 Task: Create a due date automation trigger when advanced on, on the monday after a card is due add basic not assigned to member @aryan at 11:00 AM.
Action: Mouse moved to (1136, 340)
Screenshot: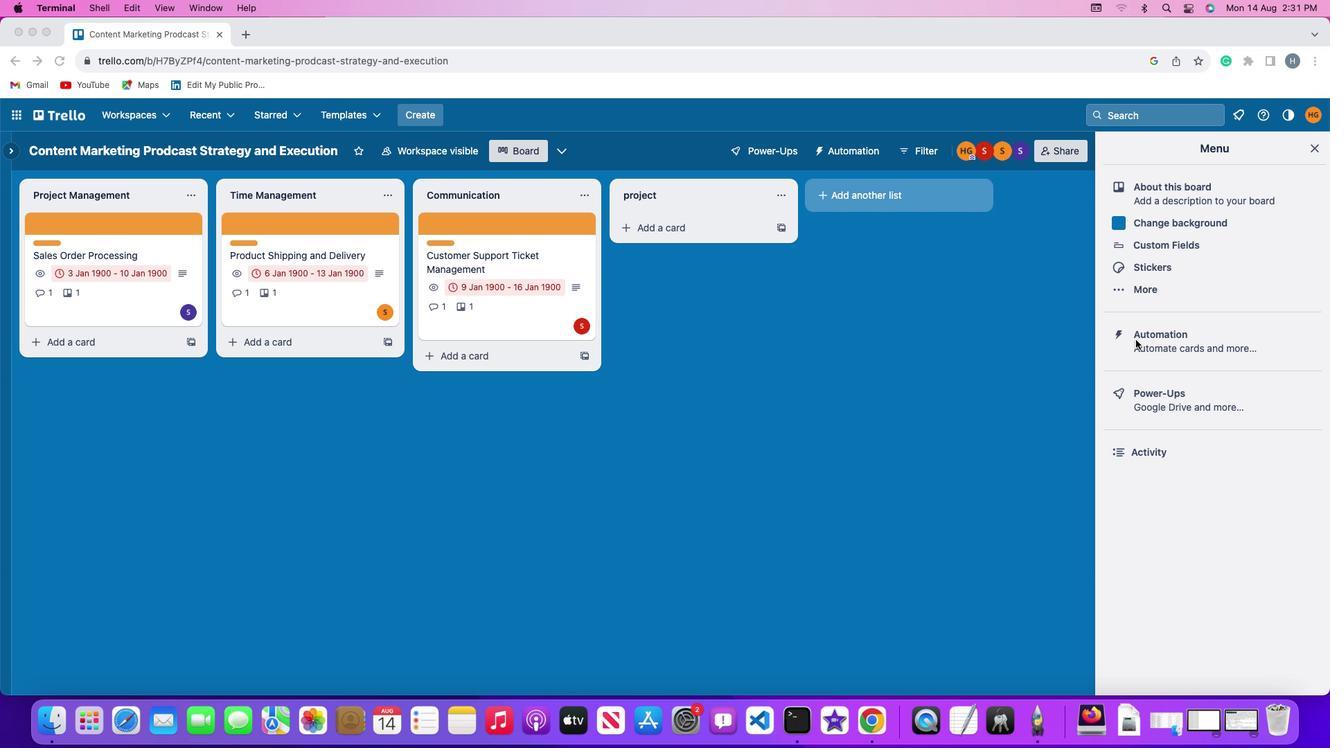
Action: Mouse pressed left at (1136, 340)
Screenshot: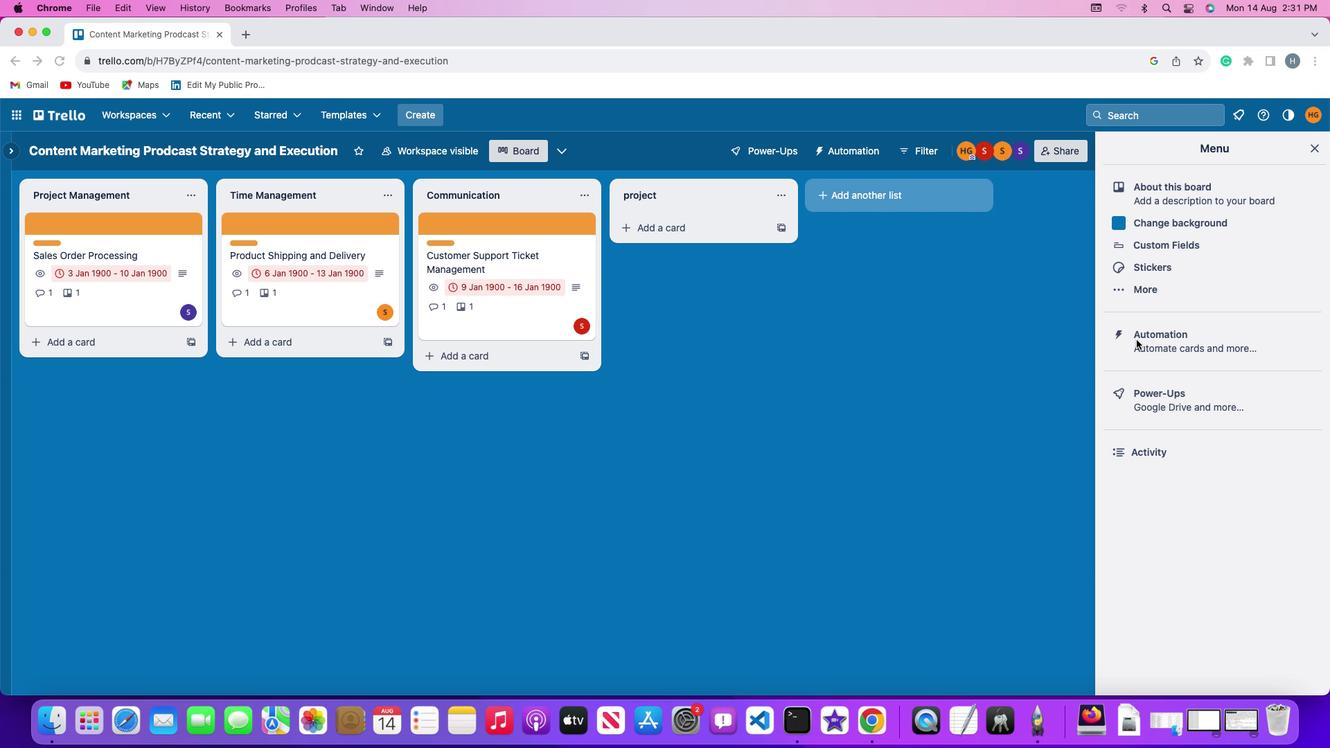 
Action: Mouse pressed left at (1136, 340)
Screenshot: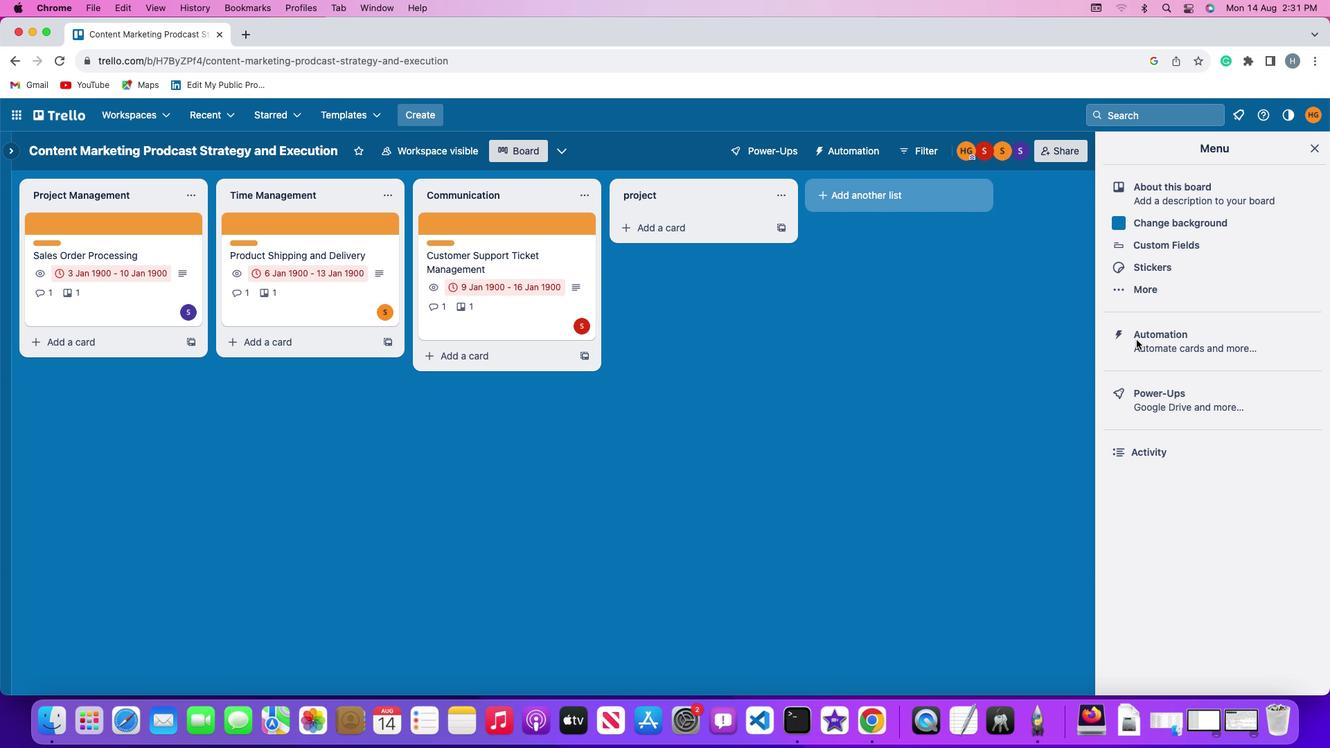 
Action: Mouse moved to (101, 333)
Screenshot: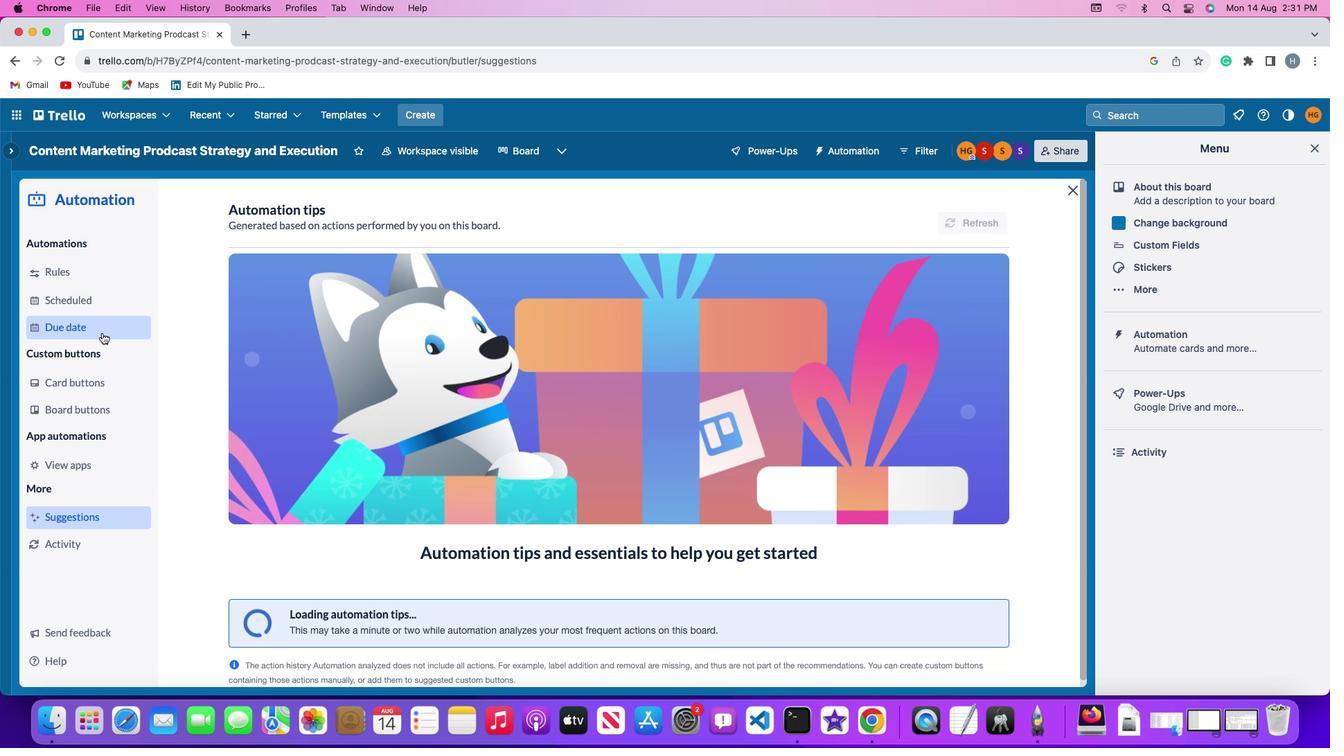 
Action: Mouse pressed left at (101, 333)
Screenshot: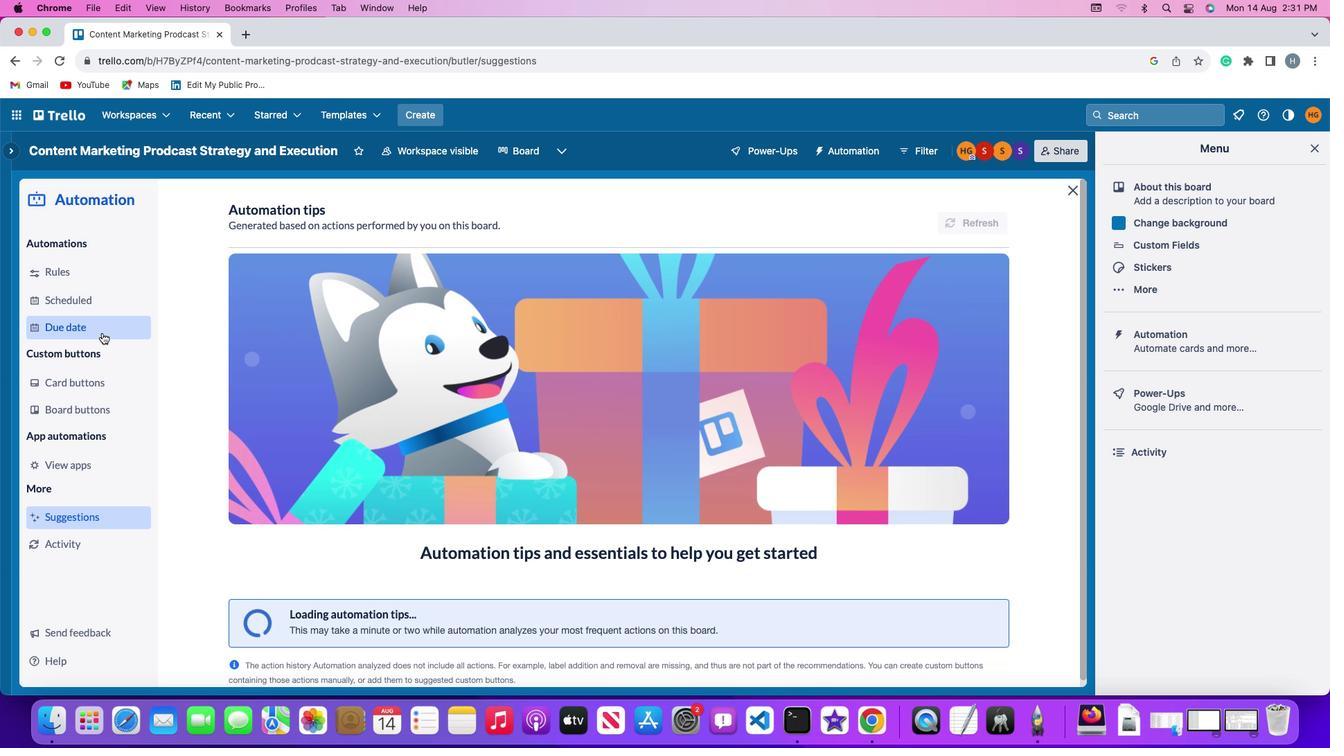 
Action: Mouse moved to (939, 212)
Screenshot: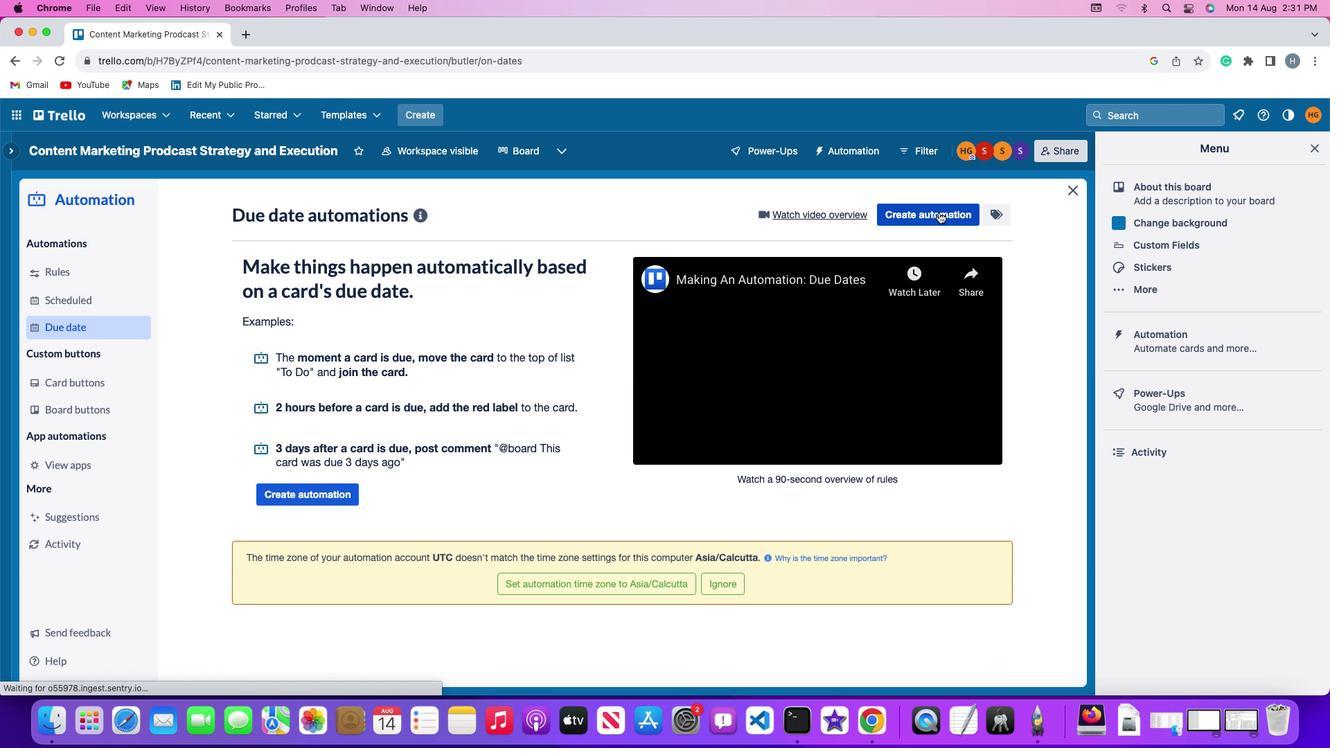 
Action: Mouse pressed left at (939, 212)
Screenshot: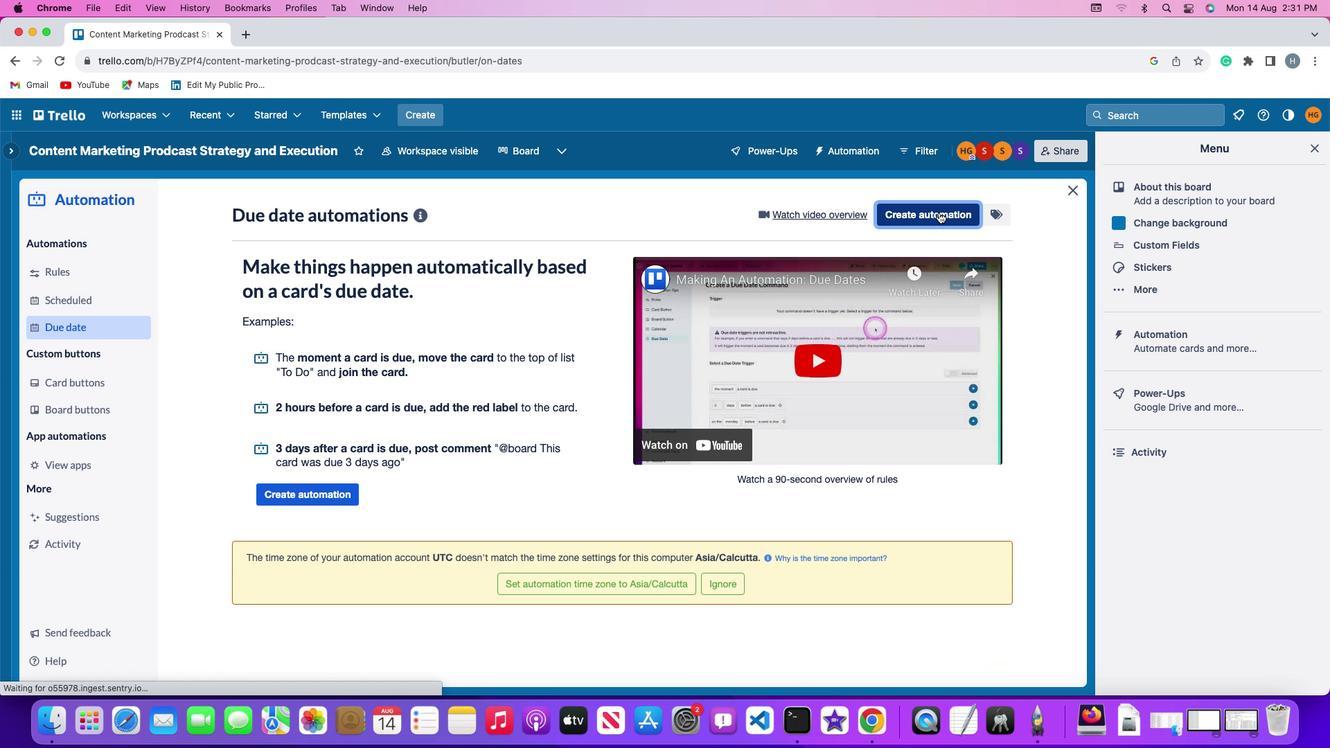 
Action: Mouse moved to (245, 344)
Screenshot: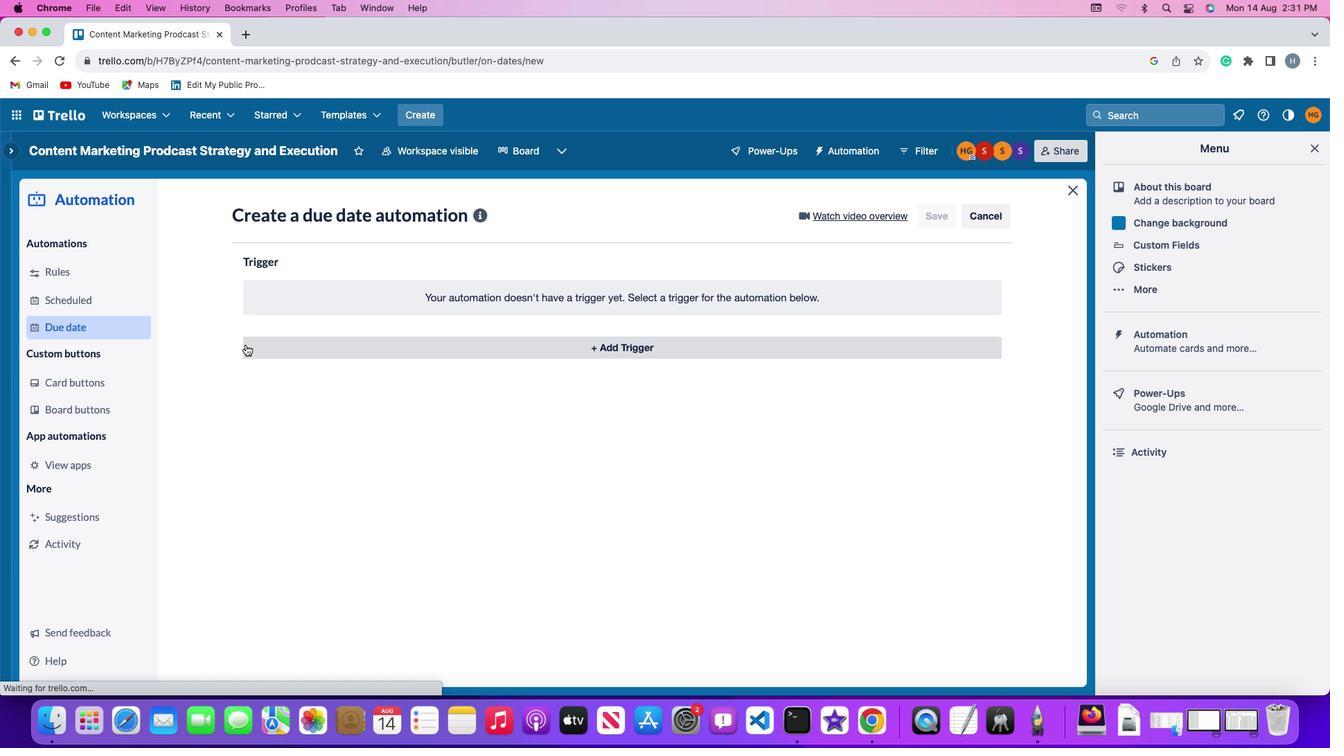 
Action: Mouse pressed left at (245, 344)
Screenshot: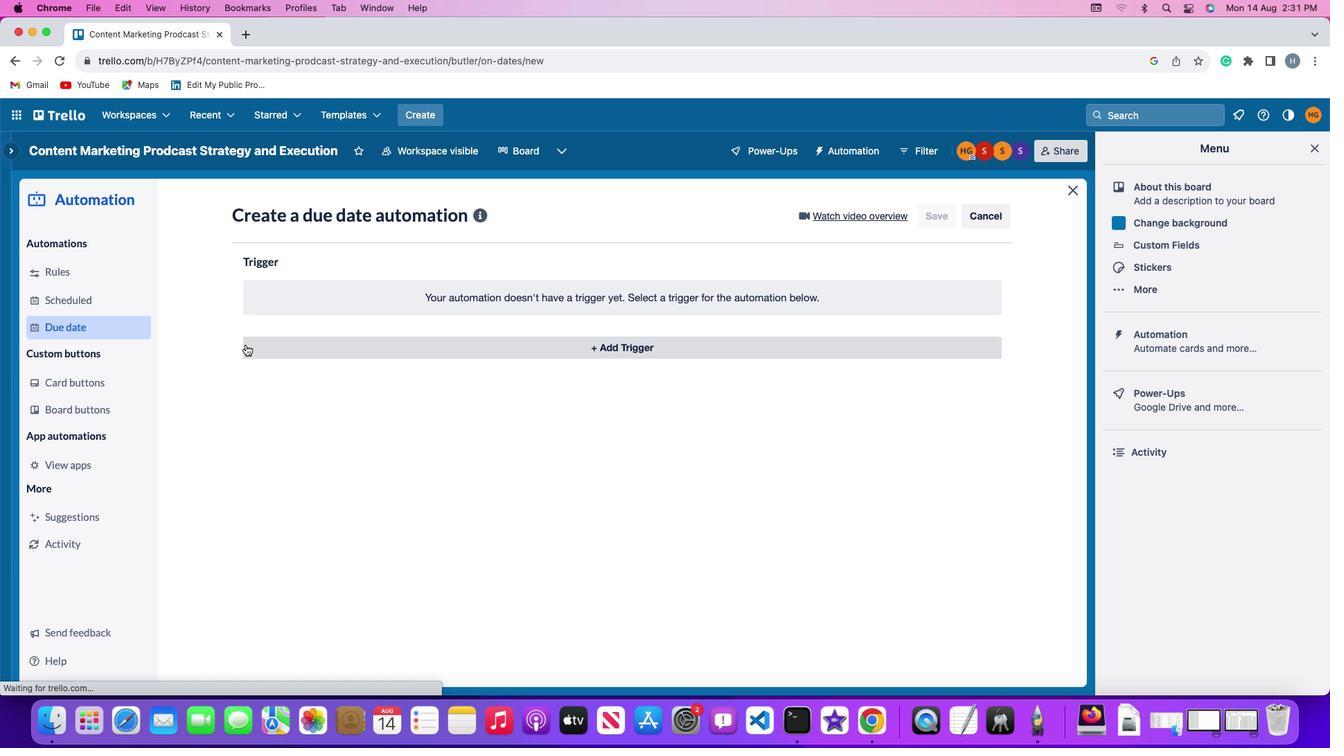 
Action: Mouse moved to (308, 606)
Screenshot: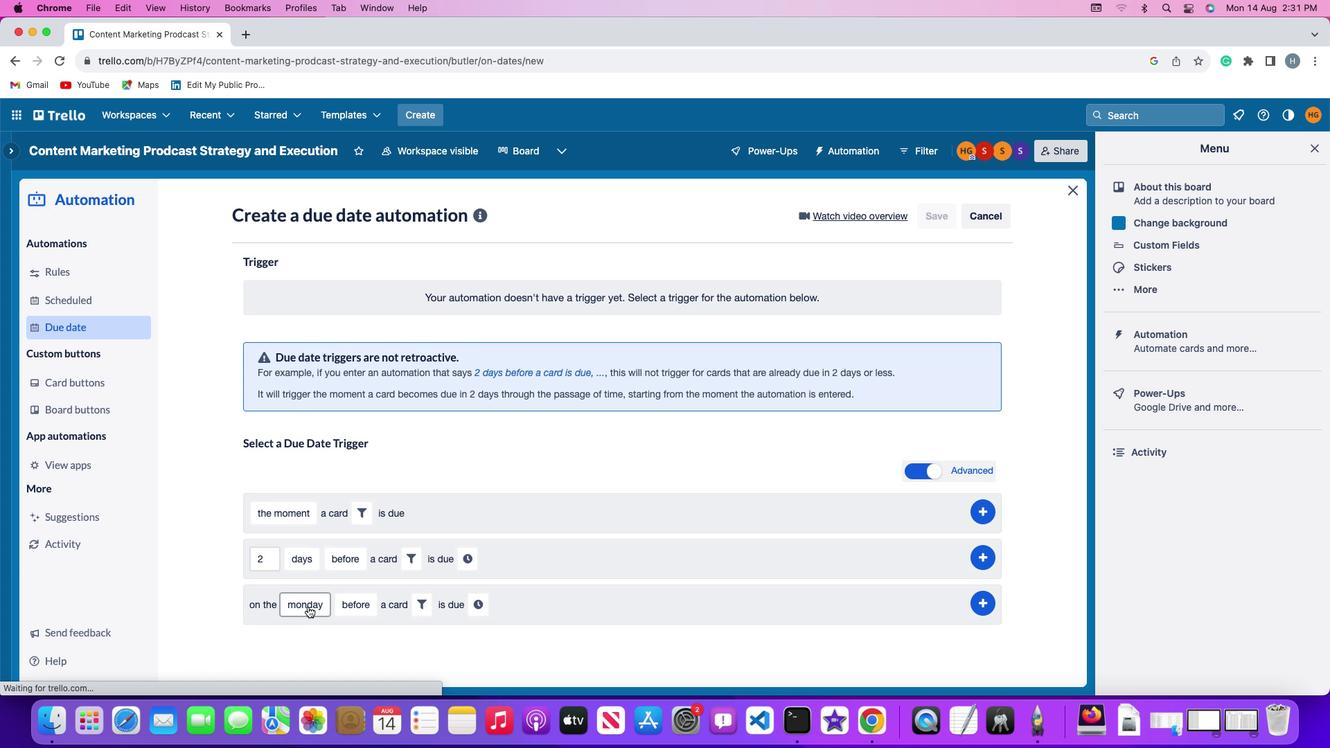 
Action: Mouse pressed left at (308, 606)
Screenshot: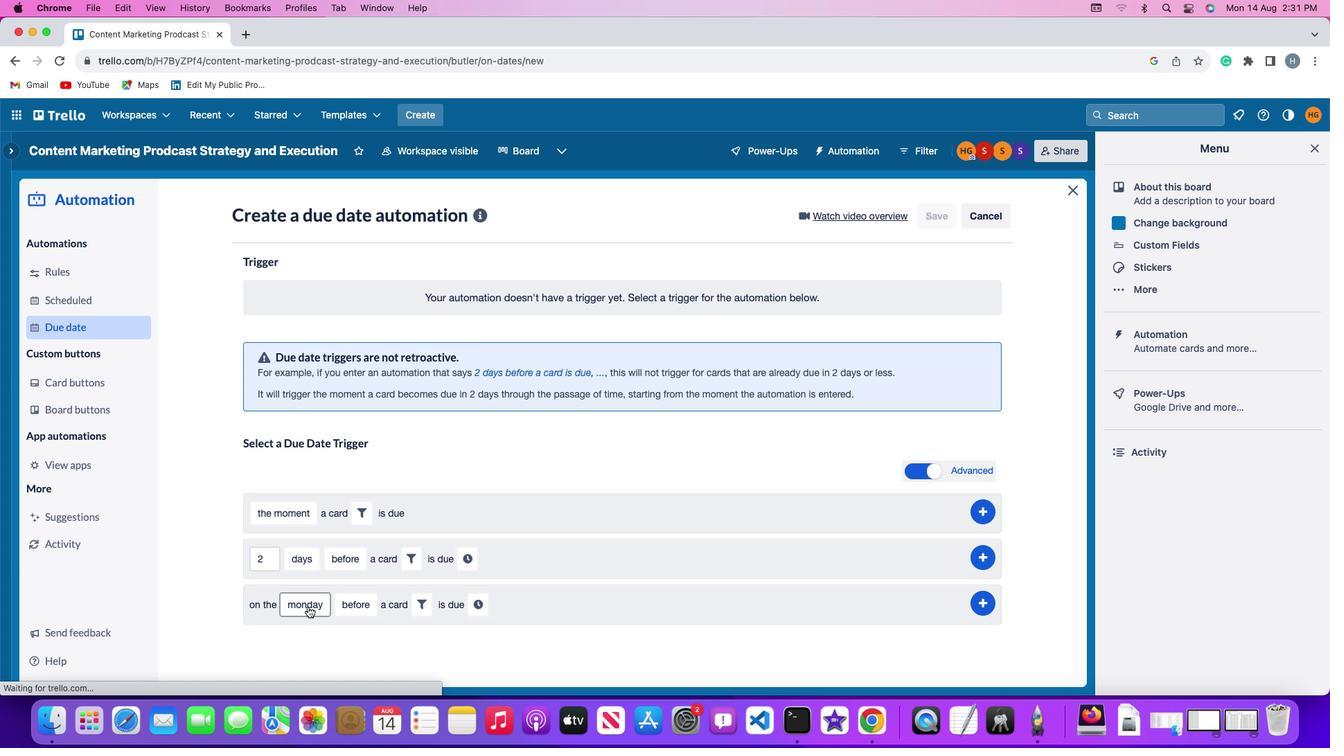 
Action: Mouse moved to (322, 406)
Screenshot: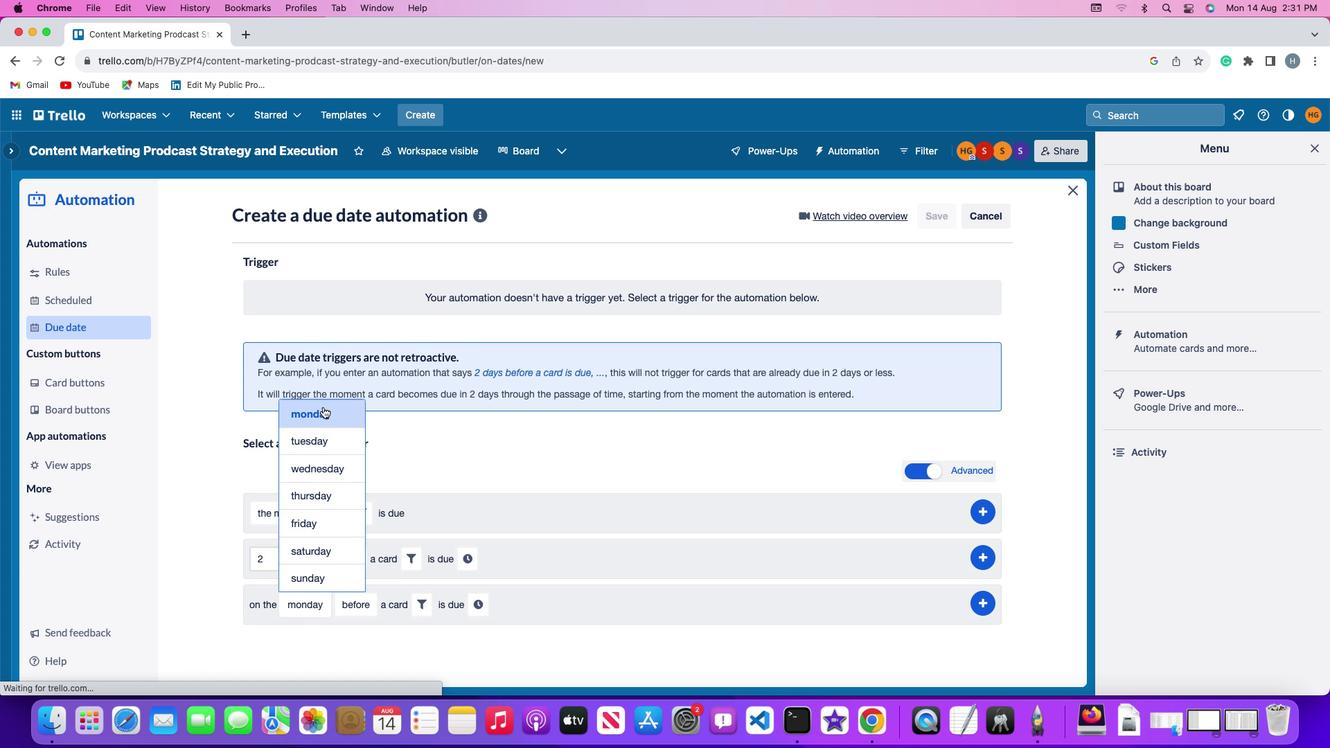 
Action: Mouse pressed left at (322, 406)
Screenshot: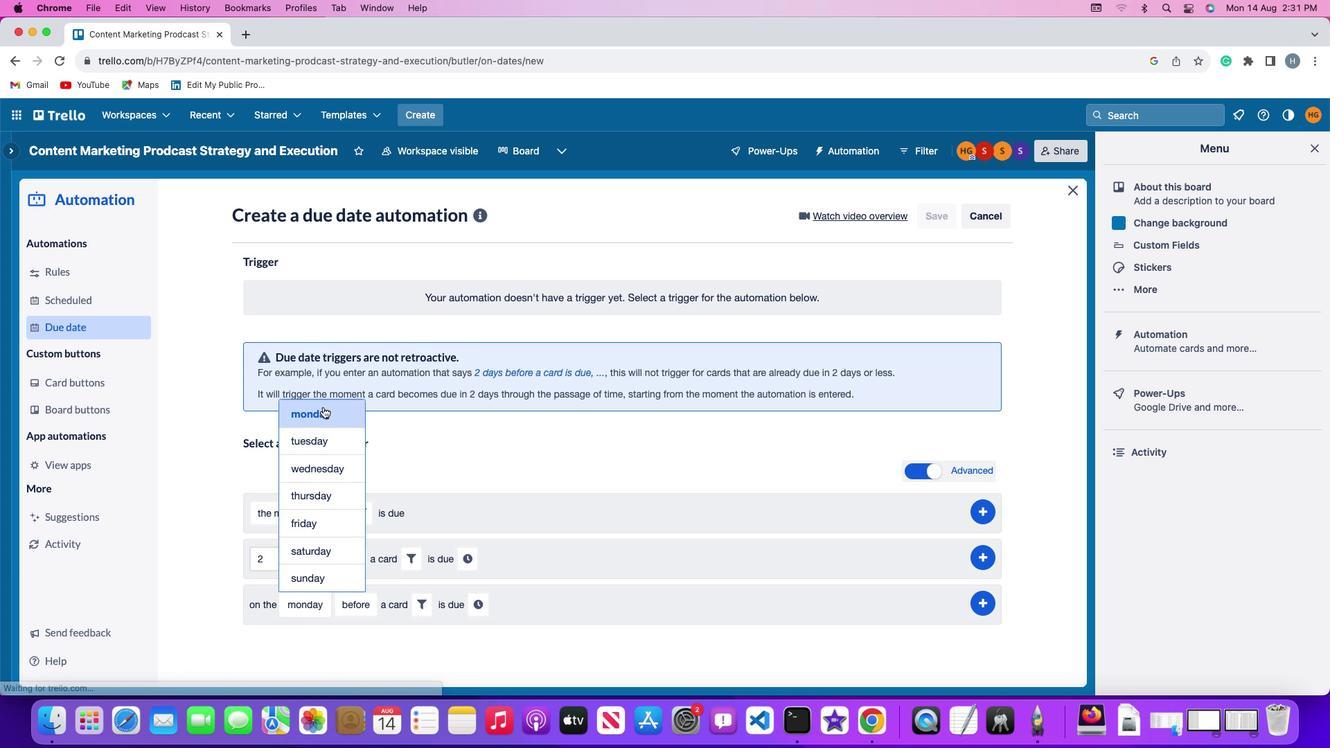 
Action: Mouse moved to (349, 600)
Screenshot: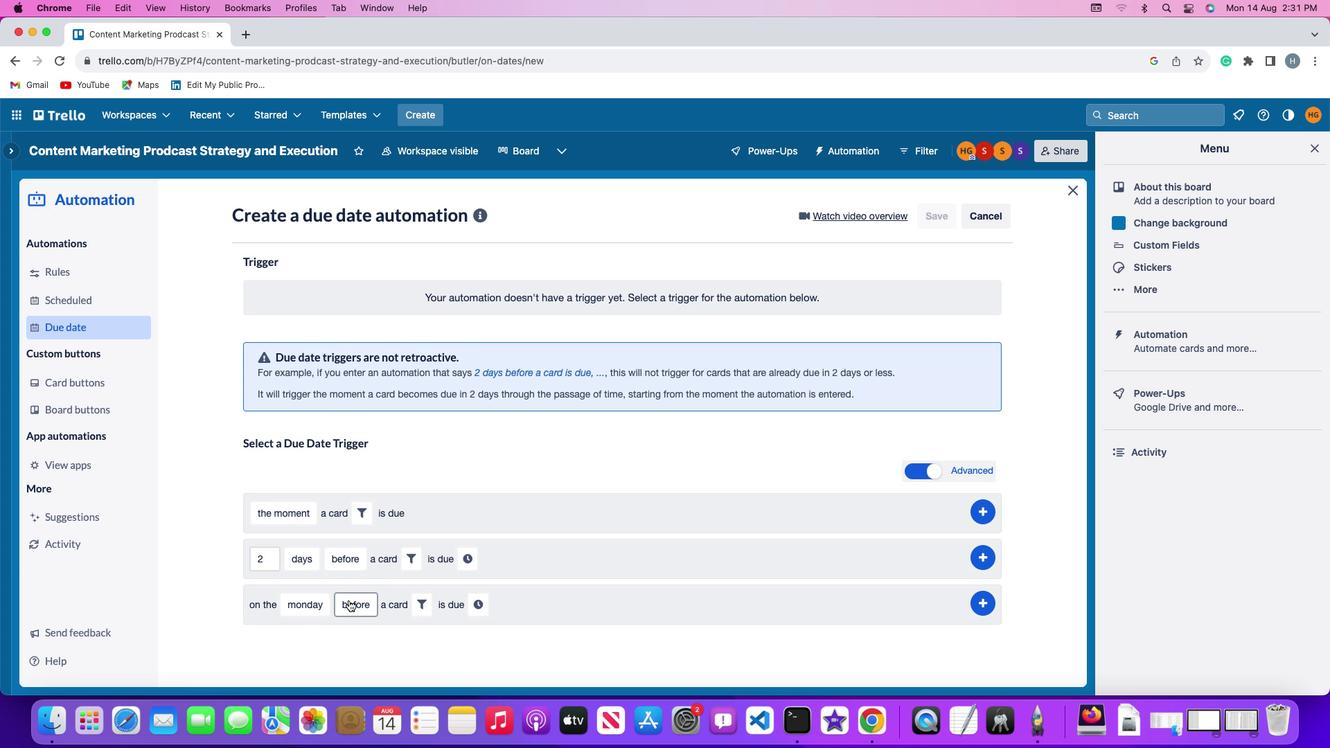 
Action: Mouse pressed left at (349, 600)
Screenshot: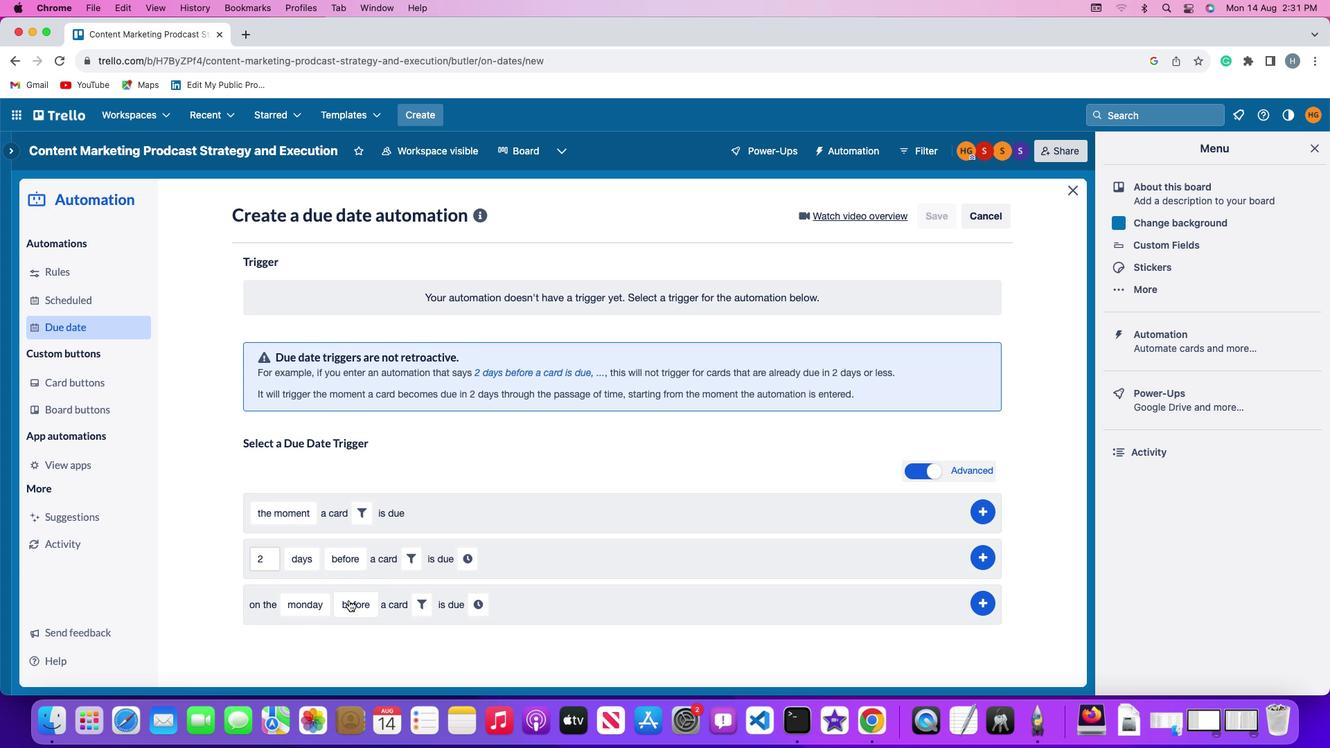 
Action: Mouse moved to (365, 525)
Screenshot: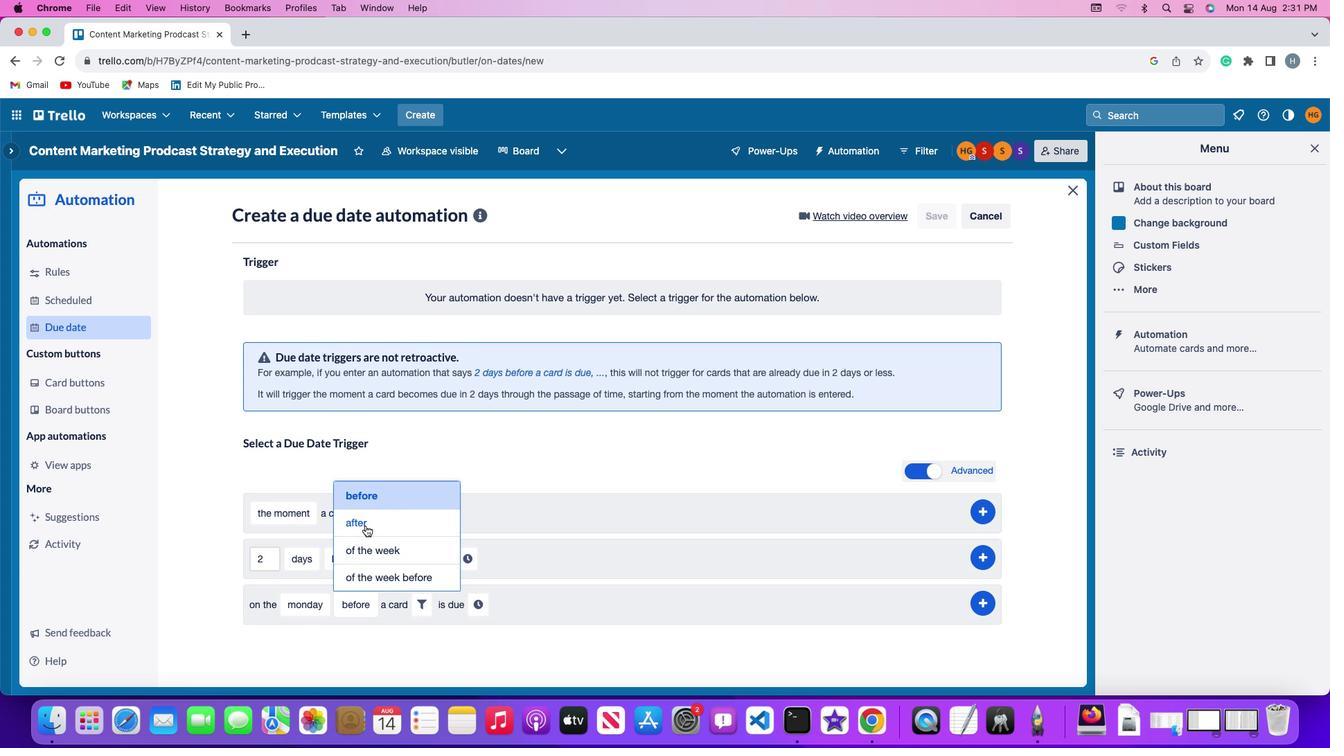 
Action: Mouse pressed left at (365, 525)
Screenshot: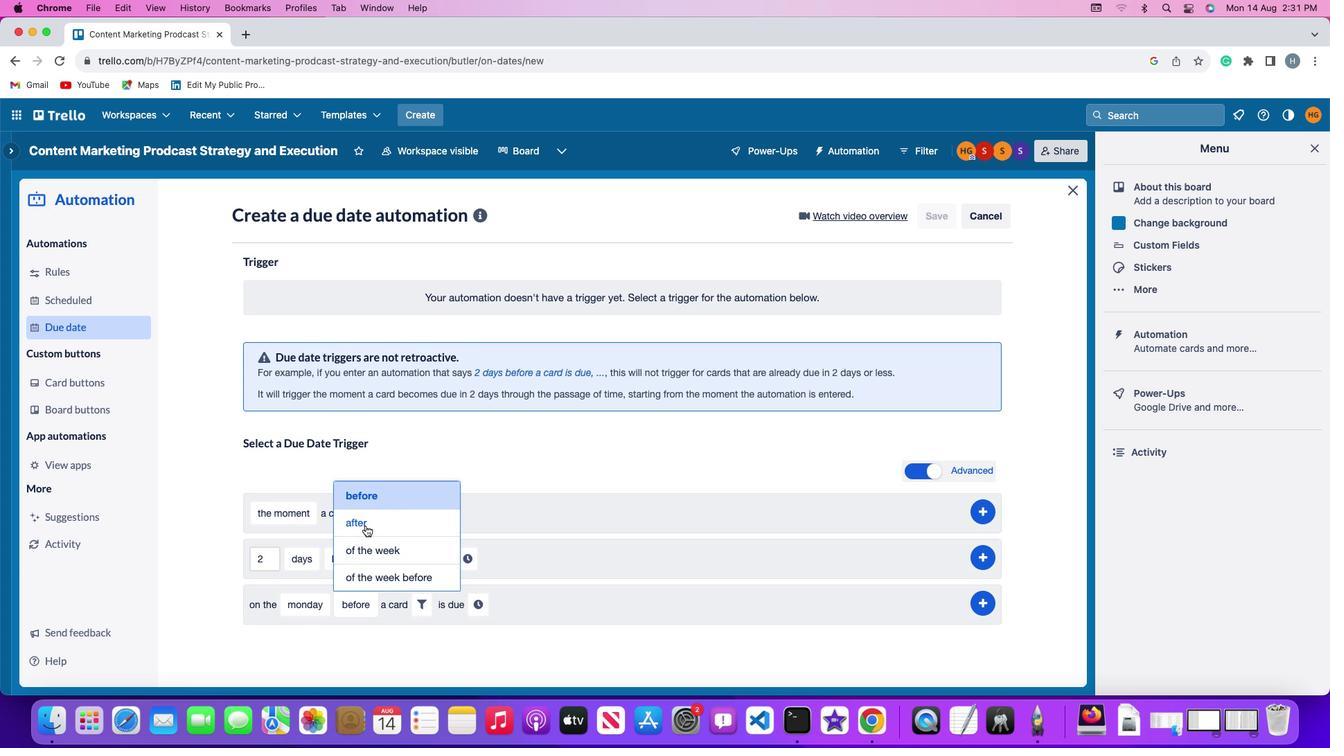 
Action: Mouse moved to (408, 597)
Screenshot: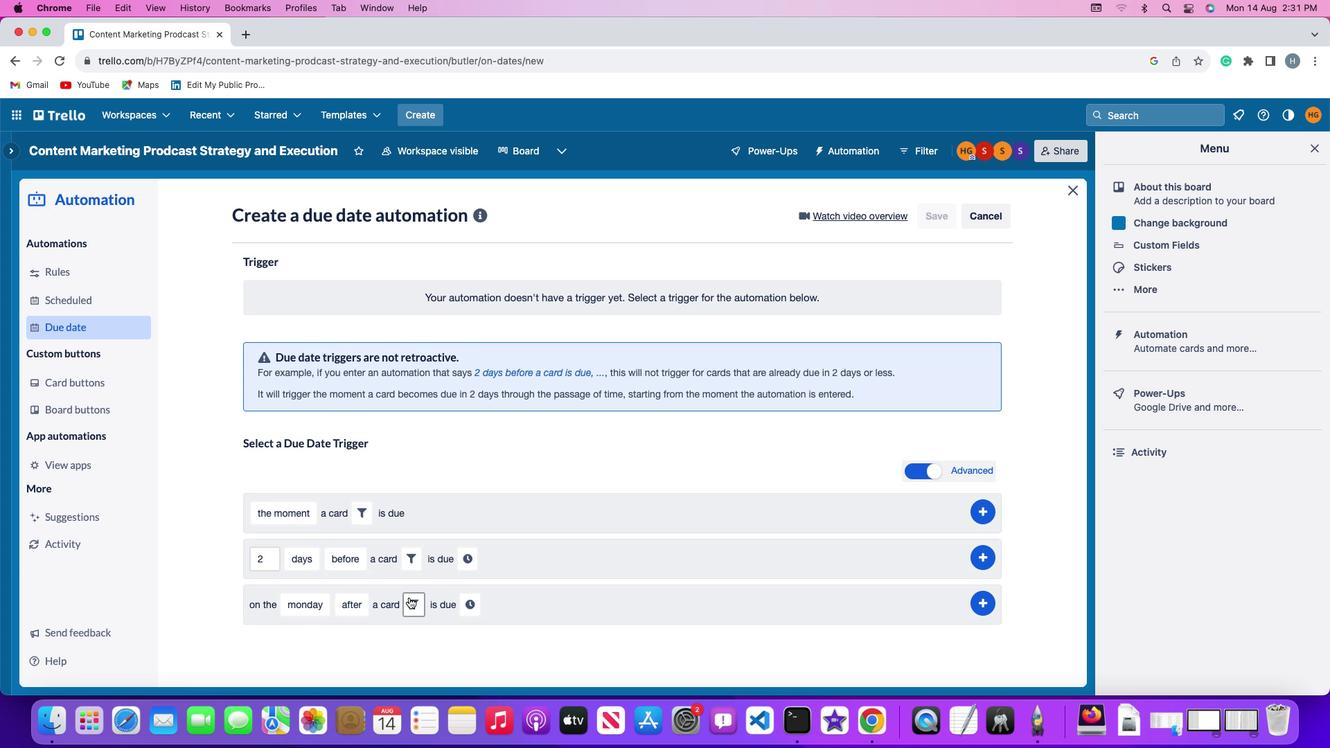 
Action: Mouse pressed left at (408, 597)
Screenshot: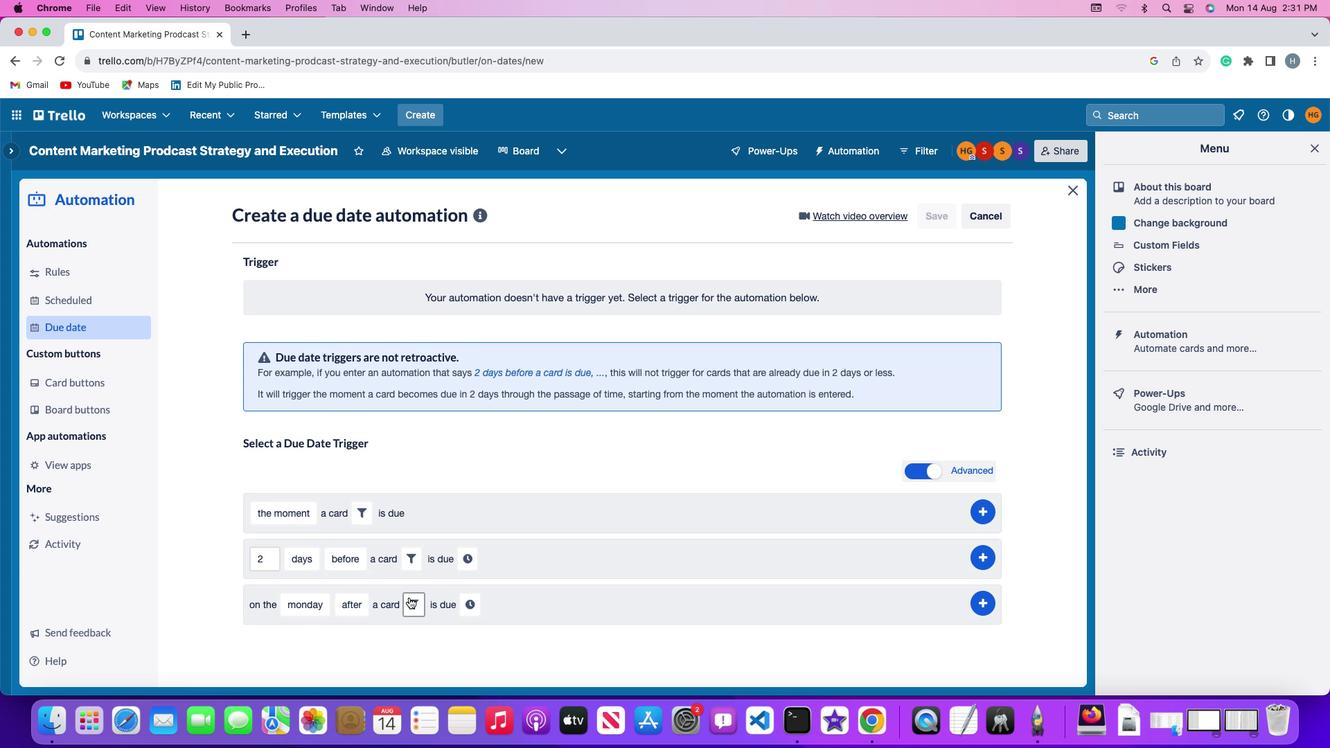 
Action: Mouse moved to (379, 654)
Screenshot: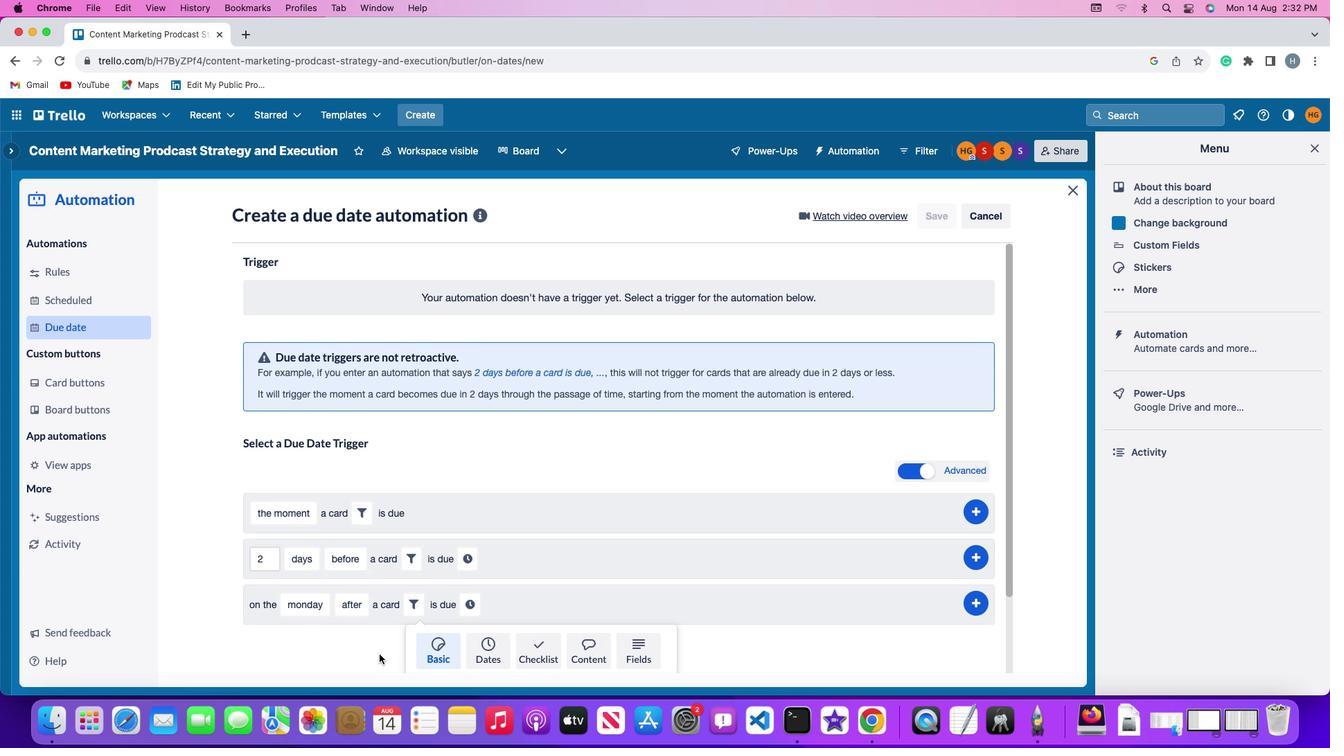 
Action: Mouse scrolled (379, 654) with delta (0, 0)
Screenshot: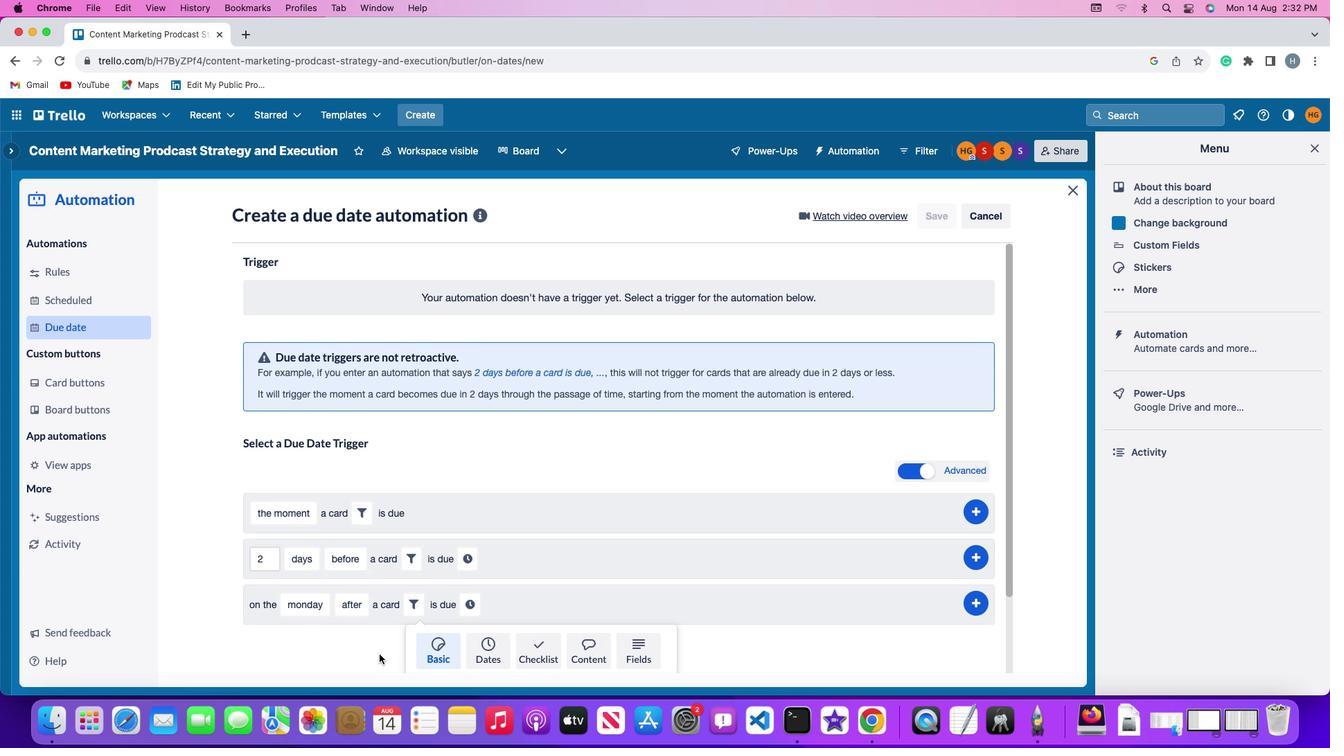 
Action: Mouse moved to (379, 654)
Screenshot: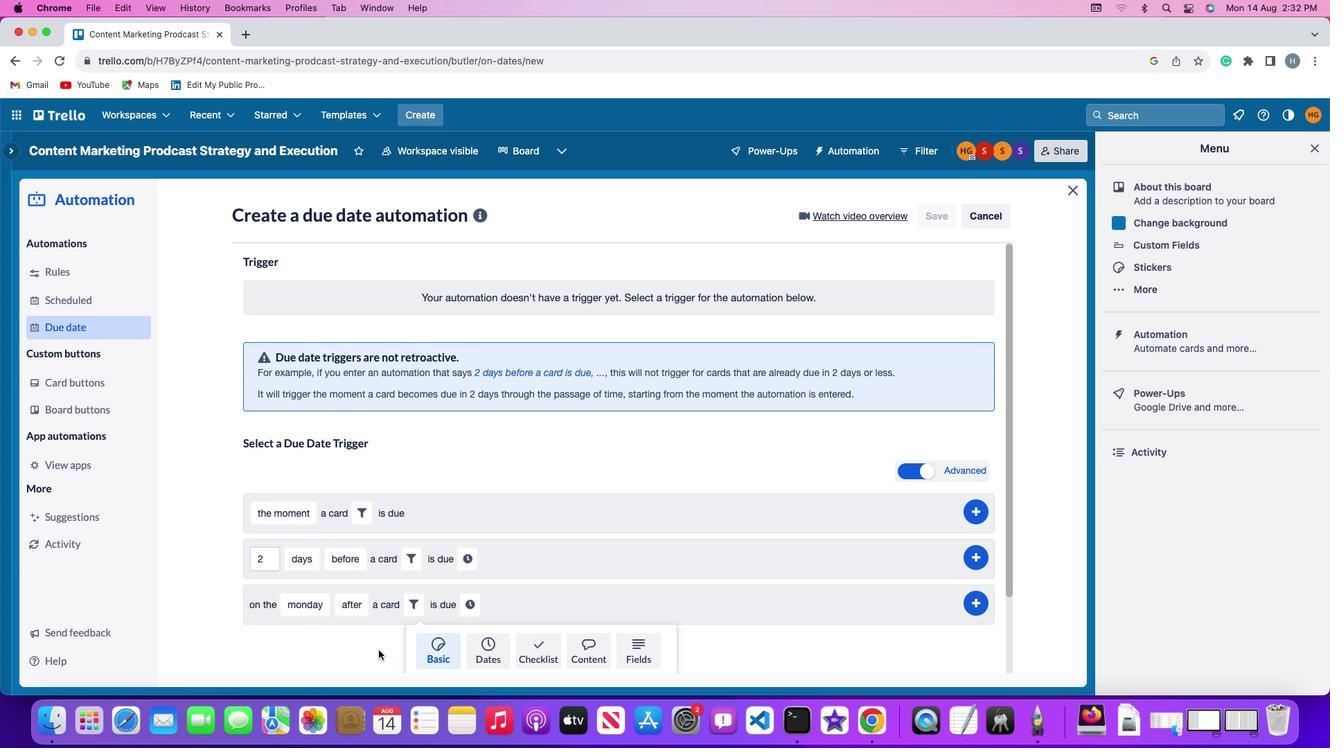 
Action: Mouse scrolled (379, 654) with delta (0, 0)
Screenshot: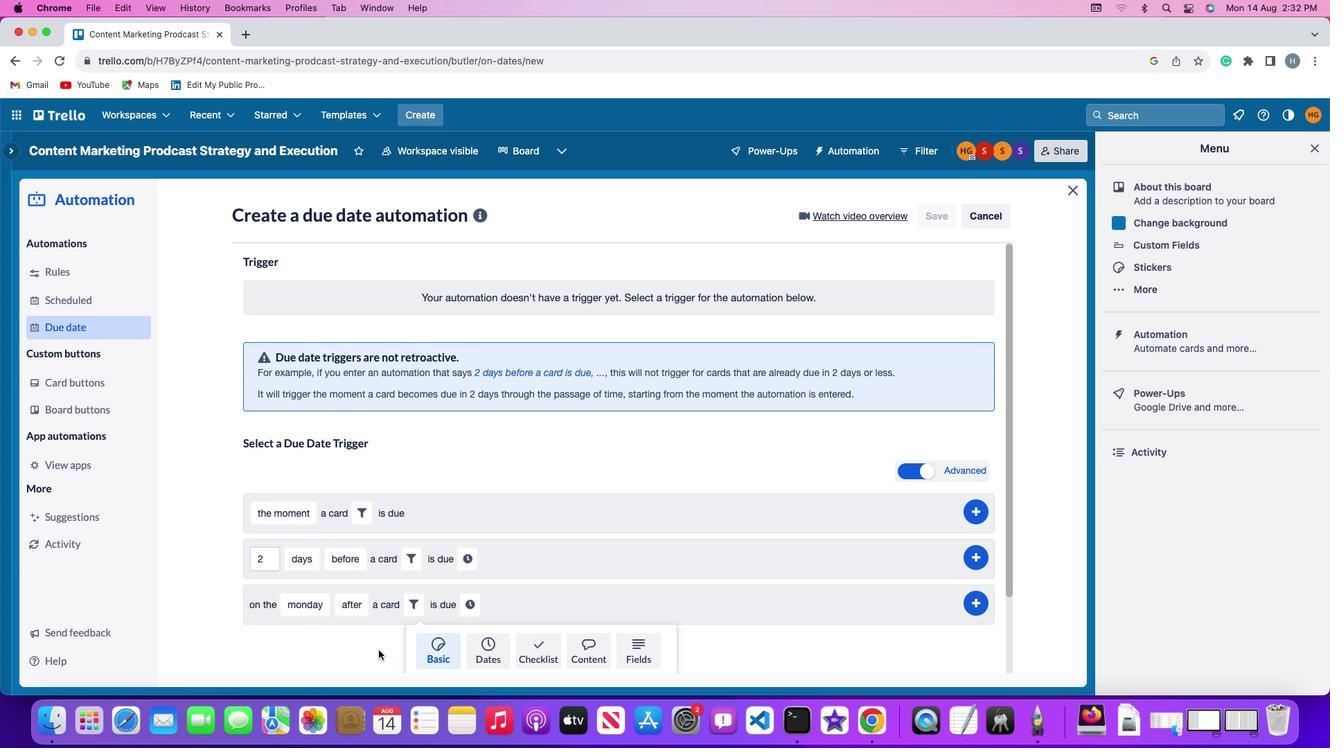 
Action: Mouse moved to (379, 653)
Screenshot: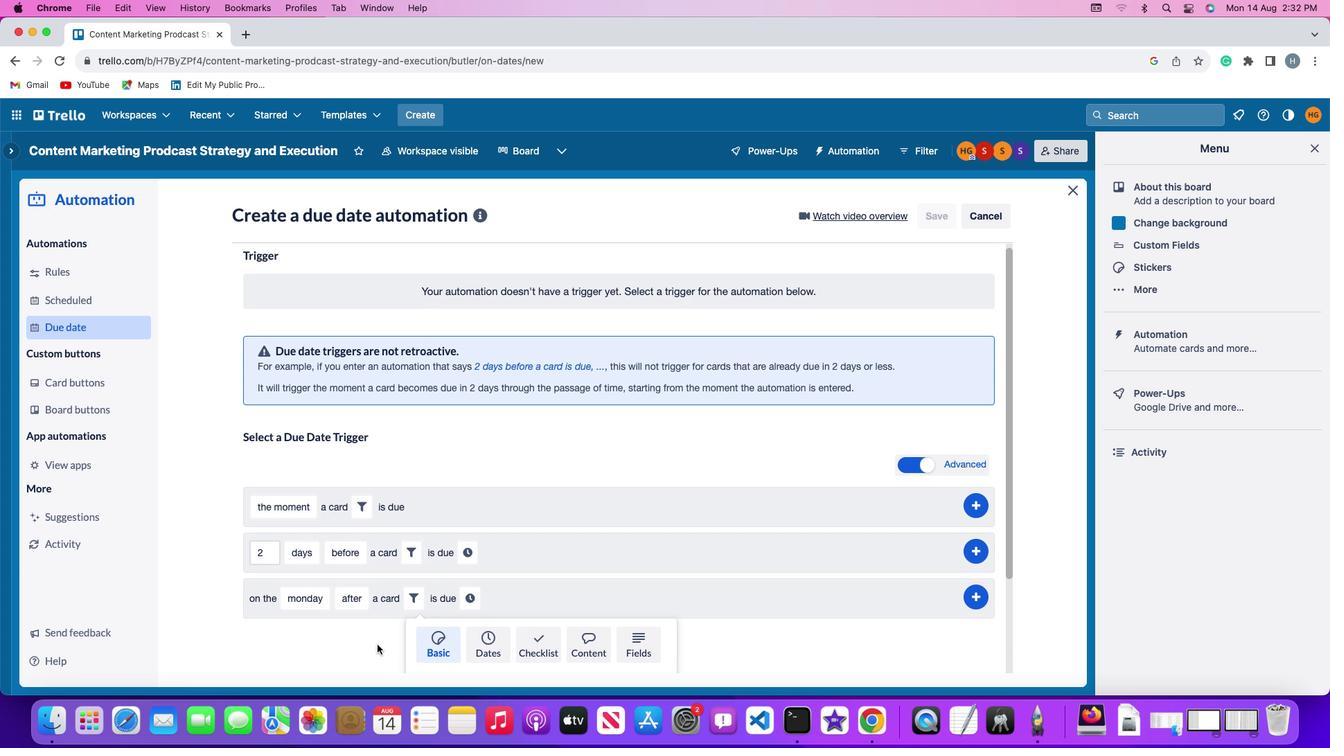 
Action: Mouse scrolled (379, 653) with delta (0, -1)
Screenshot: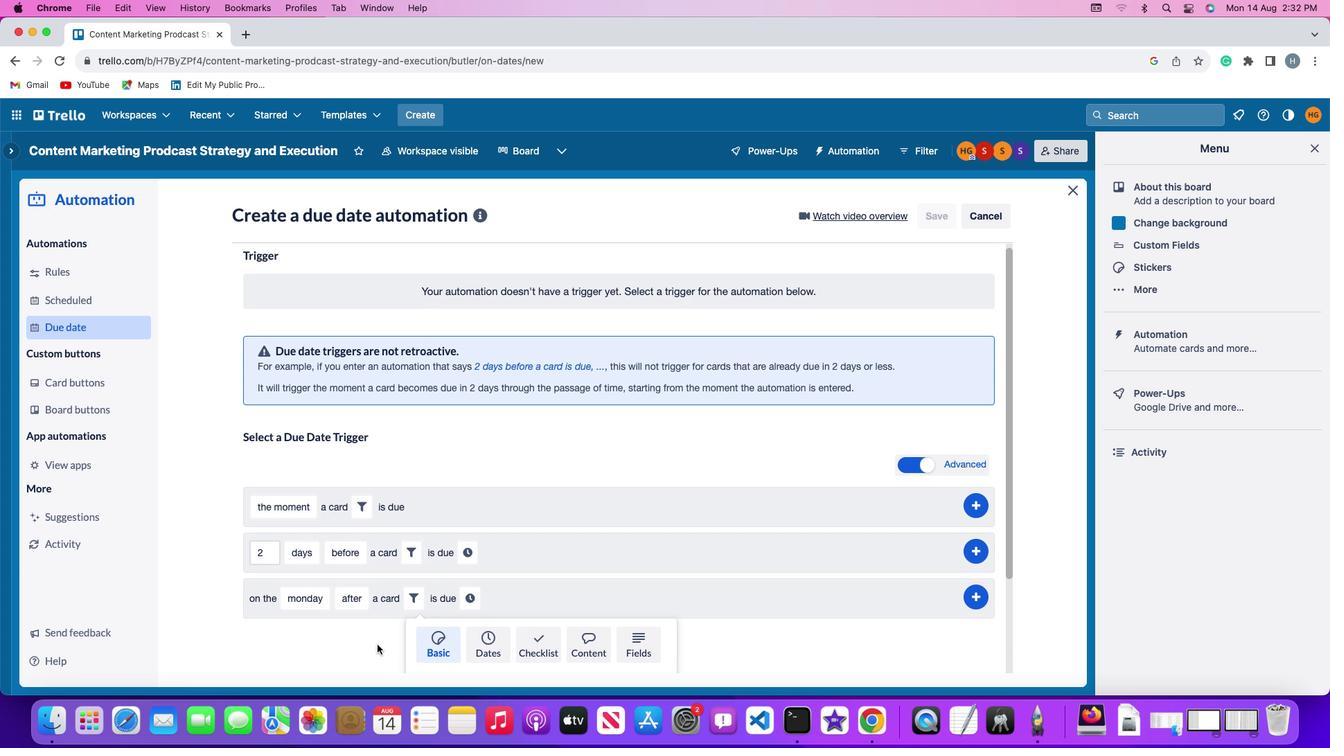 
Action: Mouse moved to (376, 645)
Screenshot: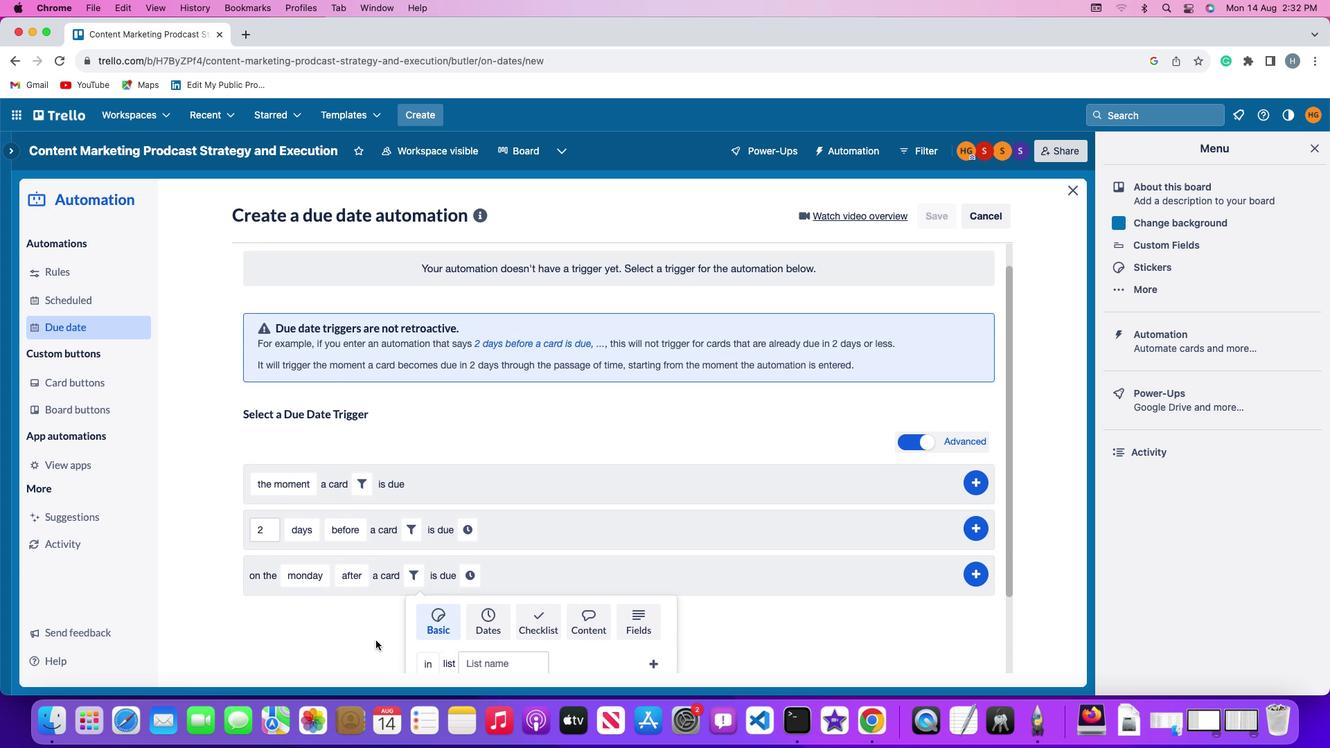 
Action: Mouse scrolled (376, 645) with delta (0, -2)
Screenshot: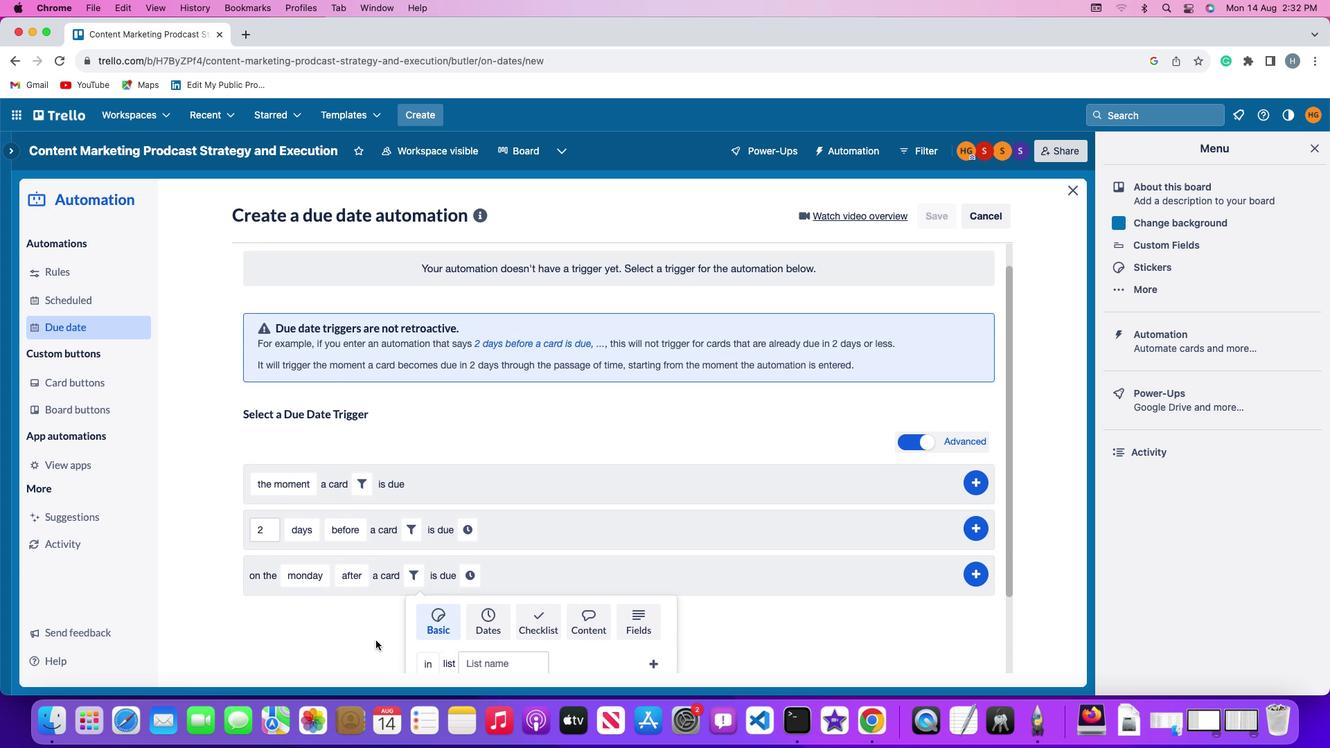 
Action: Mouse moved to (375, 639)
Screenshot: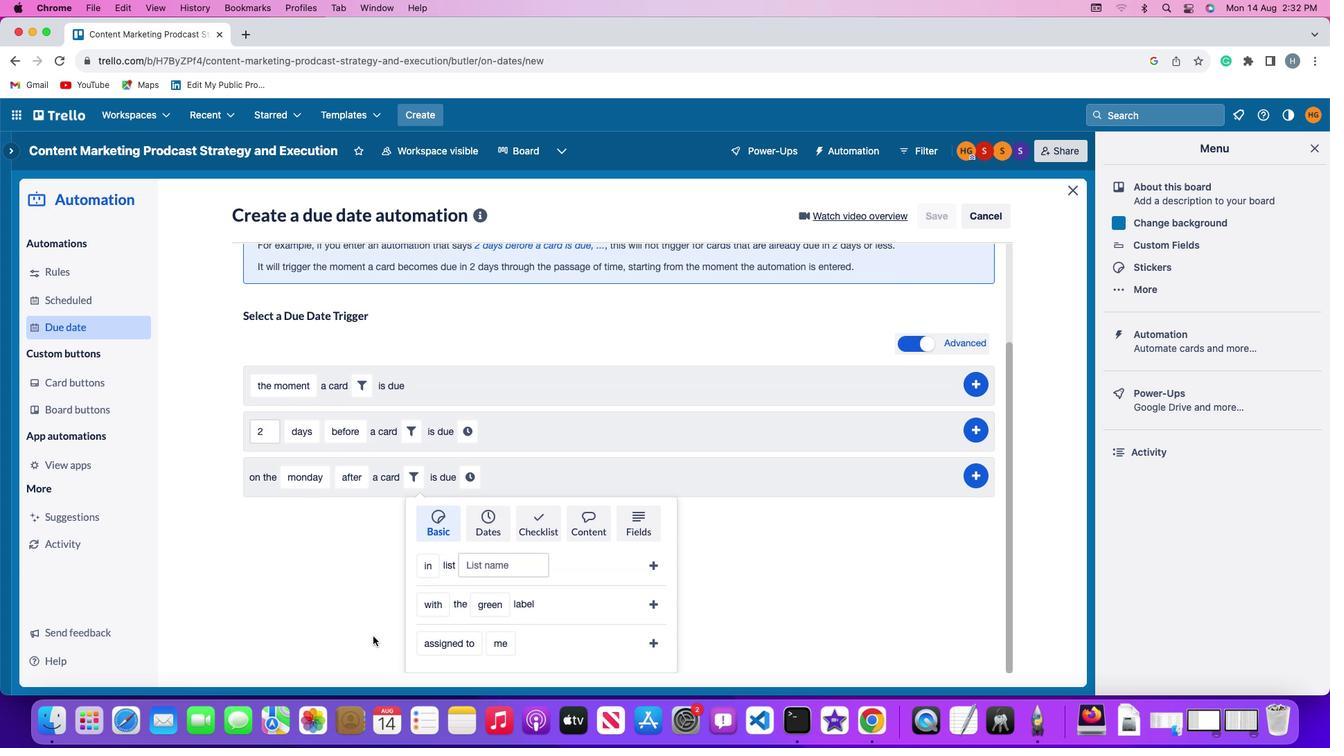
Action: Mouse scrolled (375, 639) with delta (0, 0)
Screenshot: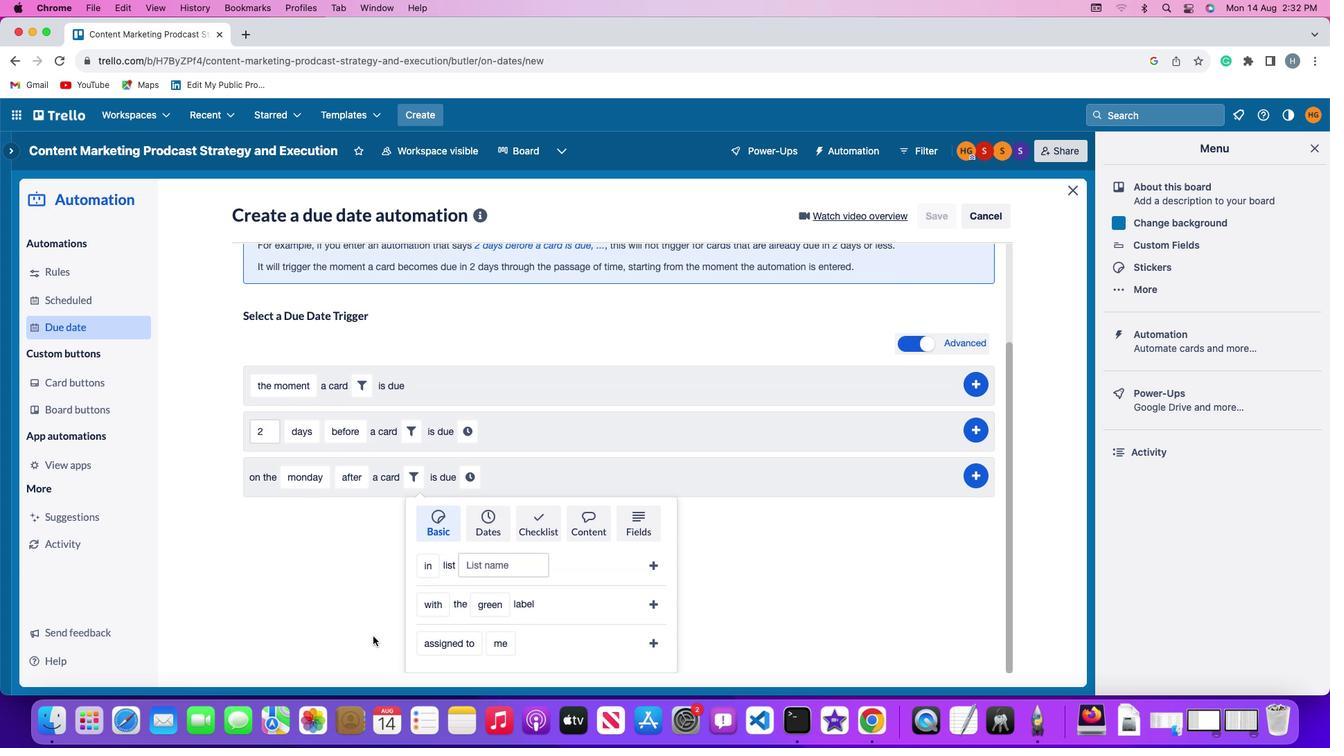 
Action: Mouse moved to (374, 639)
Screenshot: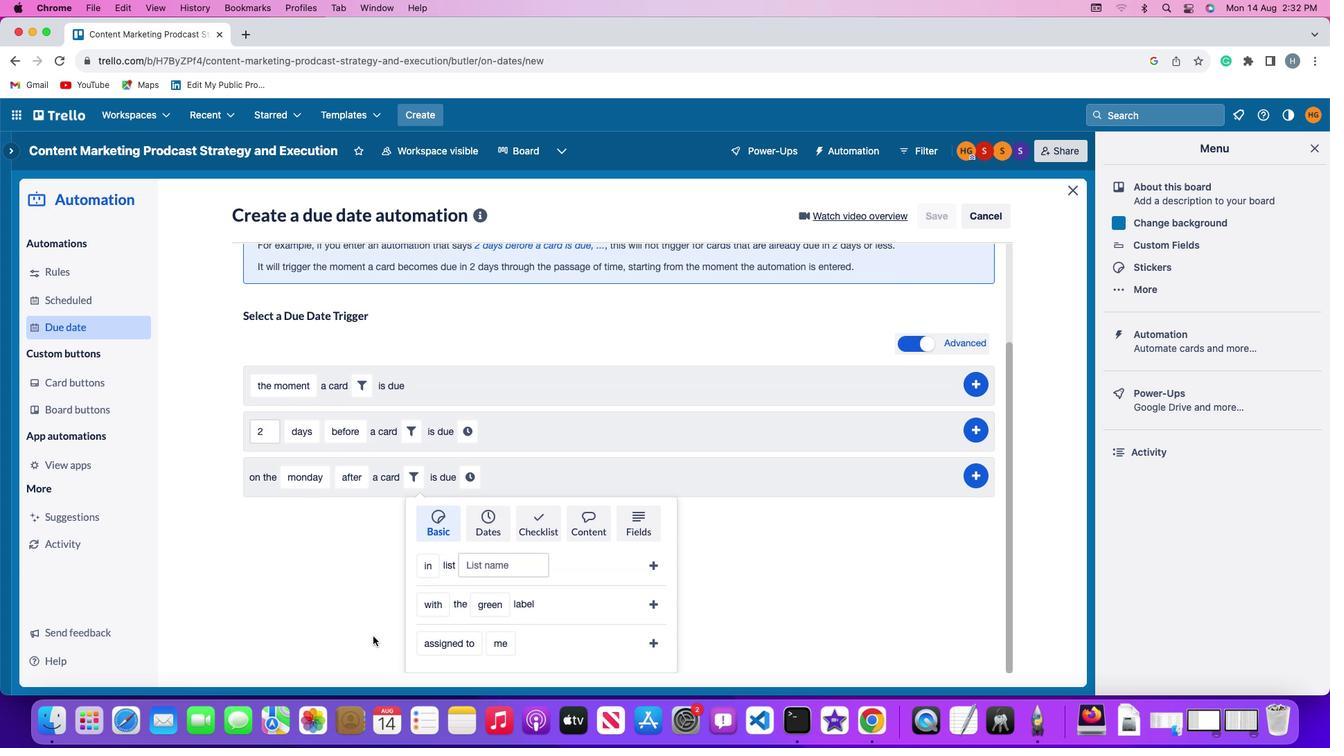 
Action: Mouse scrolled (374, 639) with delta (0, 0)
Screenshot: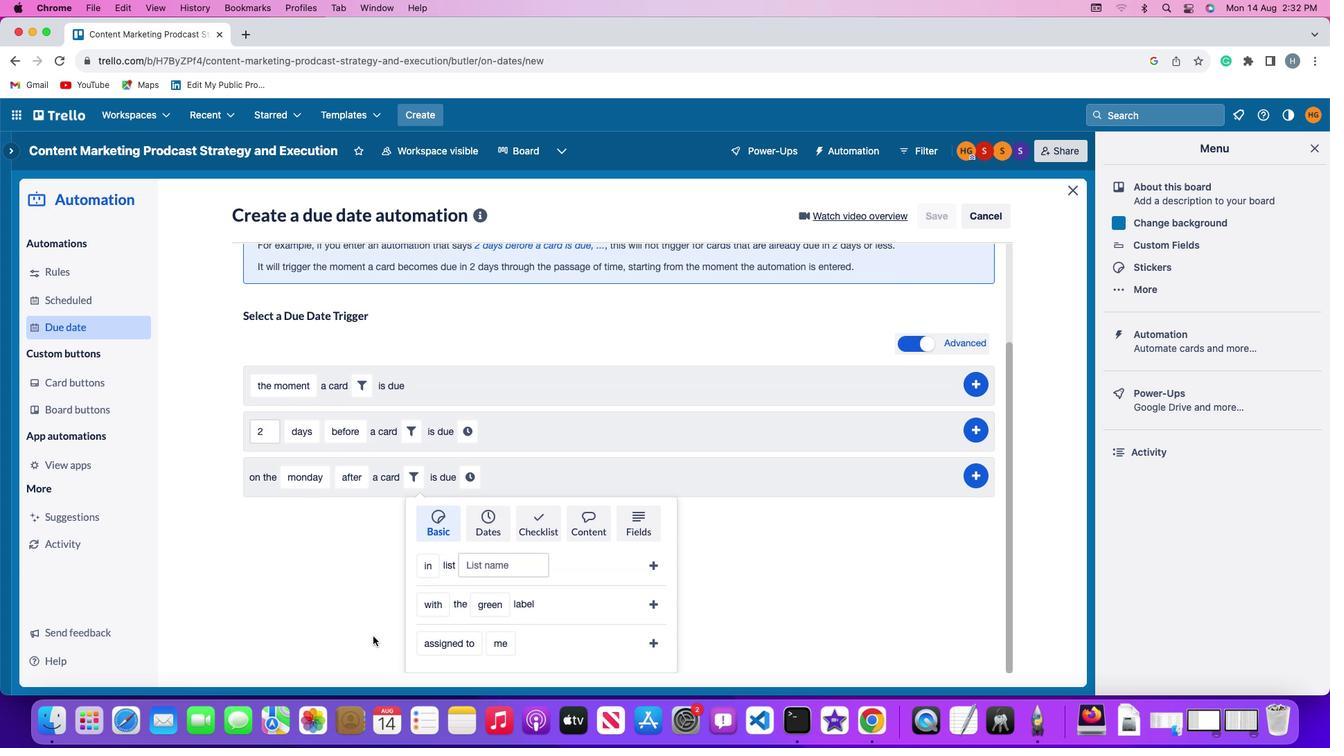 
Action: Mouse moved to (374, 638)
Screenshot: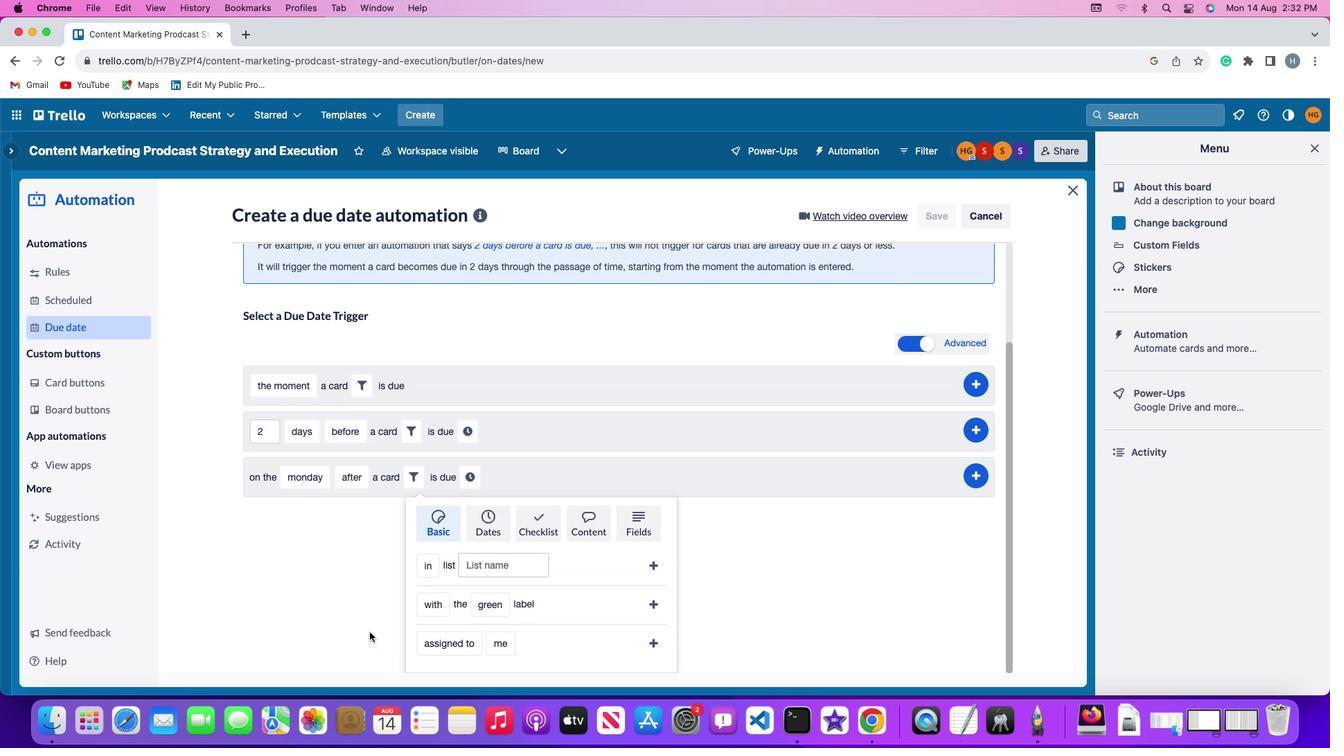 
Action: Mouse scrolled (374, 638) with delta (0, -1)
Screenshot: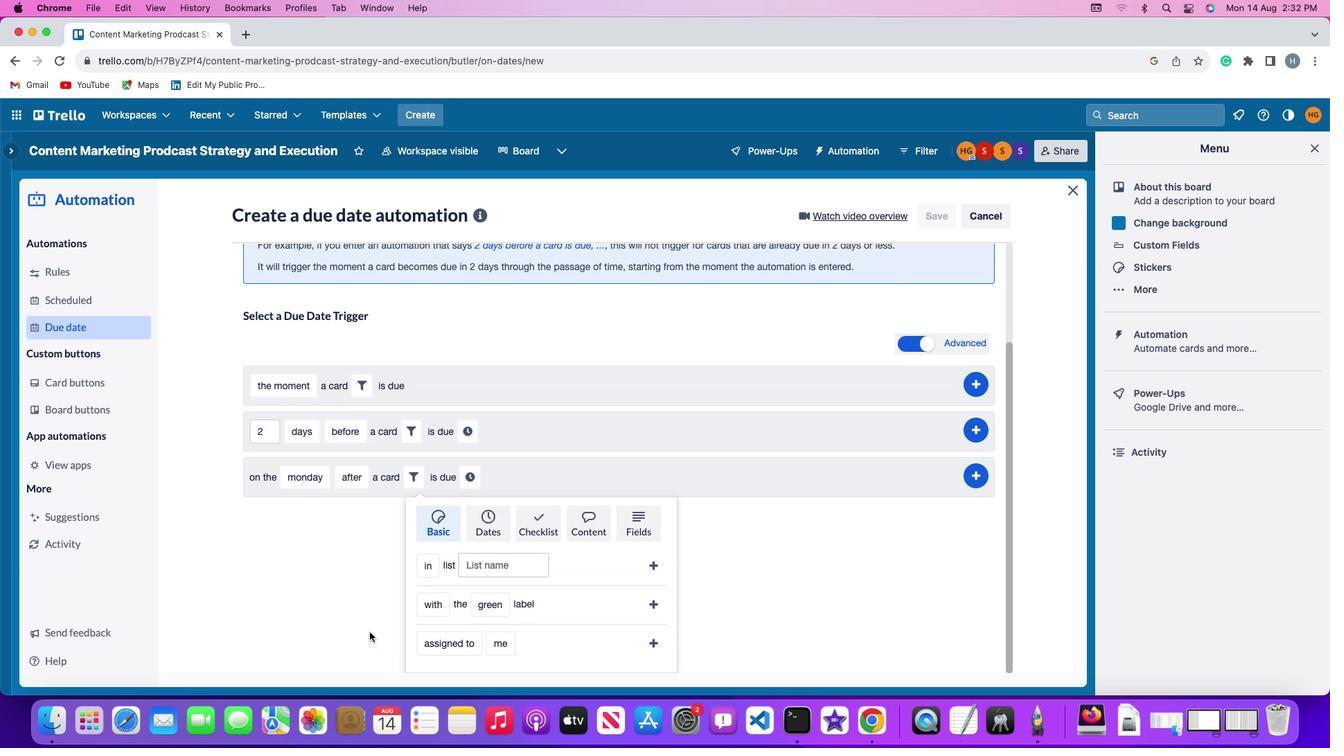 
Action: Mouse moved to (372, 636)
Screenshot: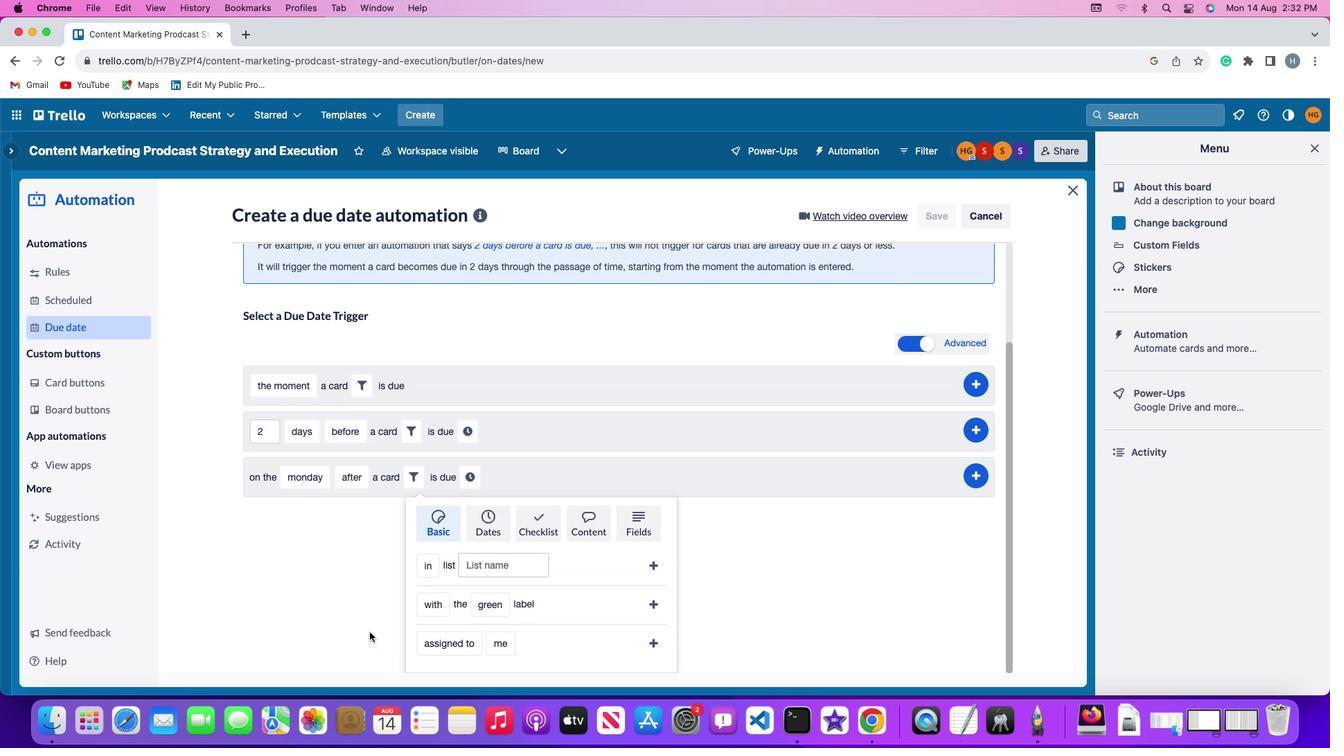 
Action: Mouse scrolled (372, 636) with delta (0, -2)
Screenshot: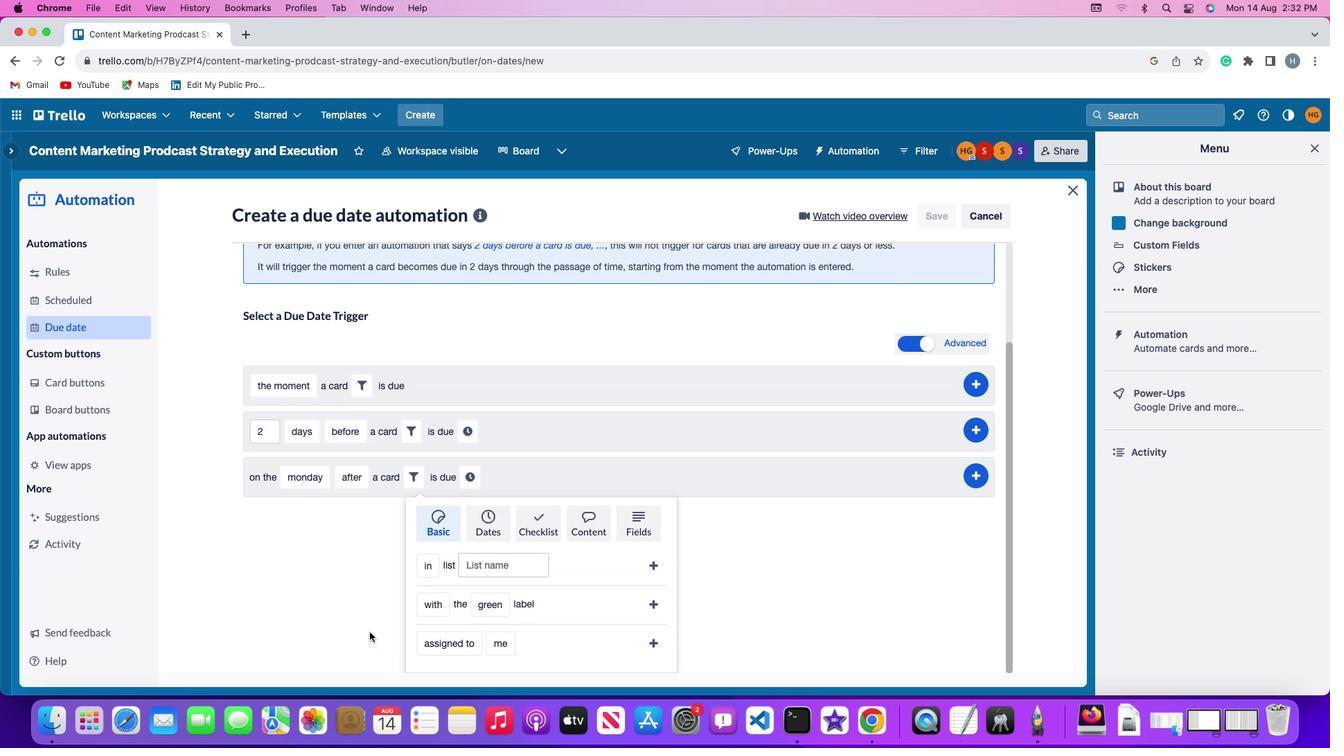 
Action: Mouse moved to (440, 642)
Screenshot: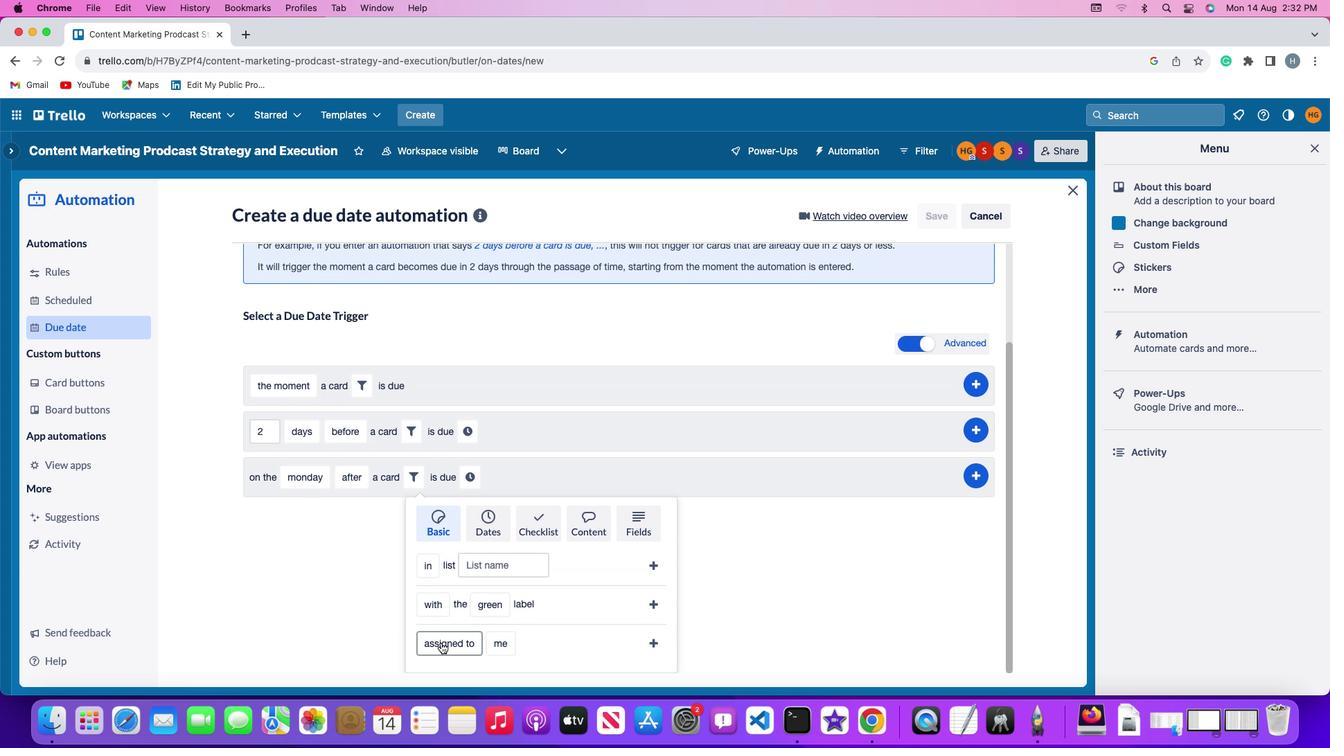 
Action: Mouse pressed left at (440, 642)
Screenshot: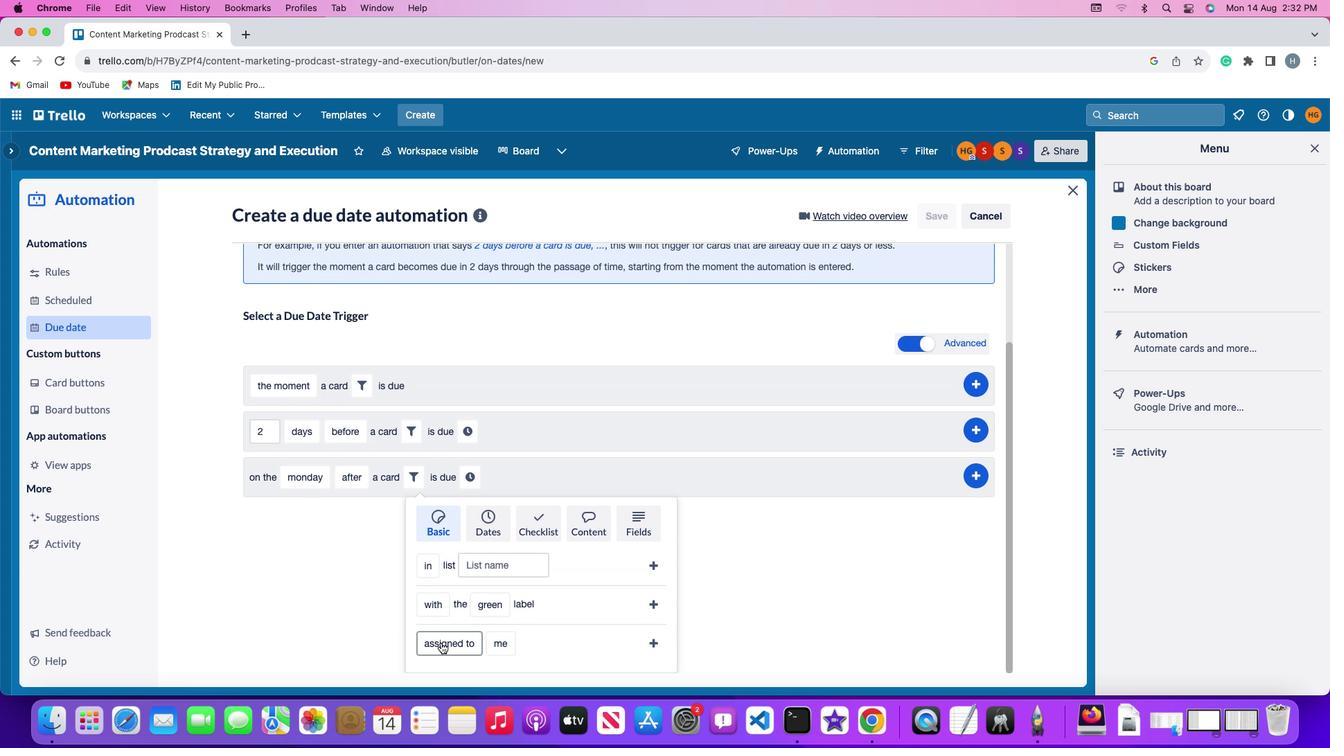 
Action: Mouse moved to (449, 614)
Screenshot: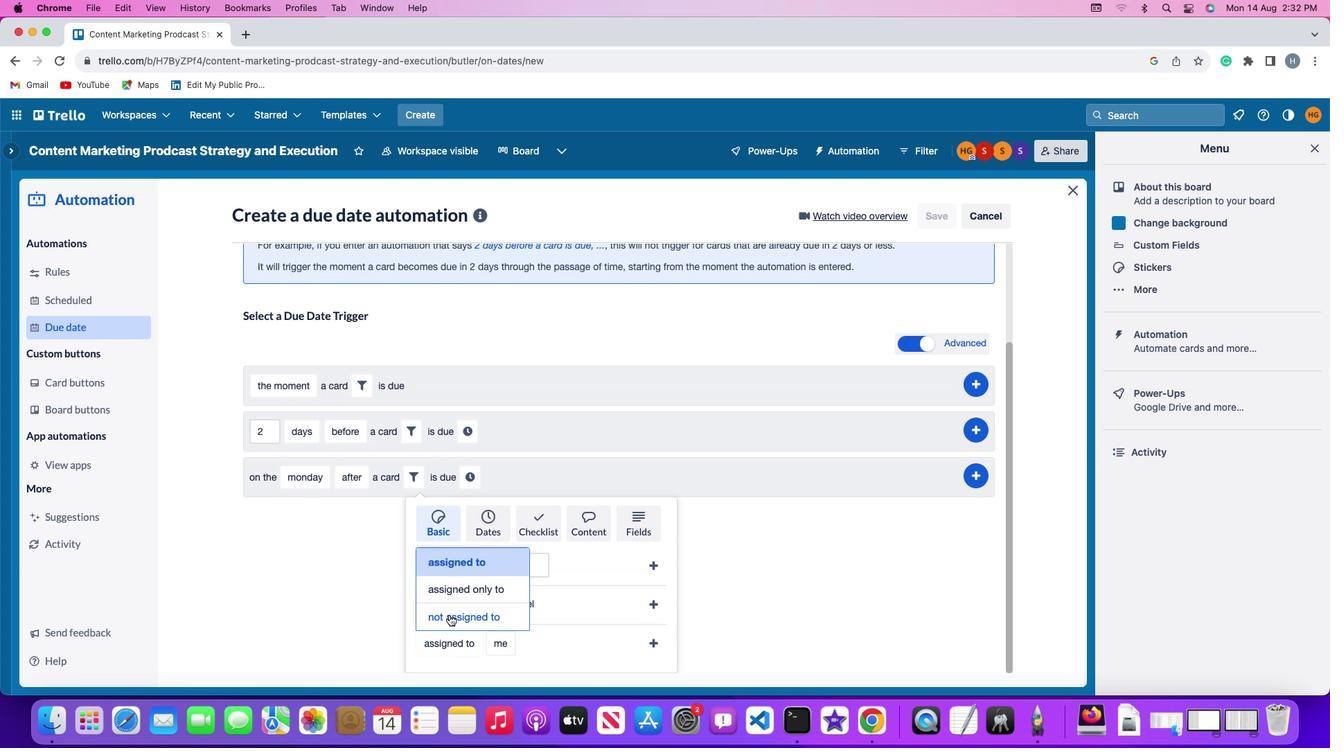 
Action: Mouse pressed left at (449, 614)
Screenshot: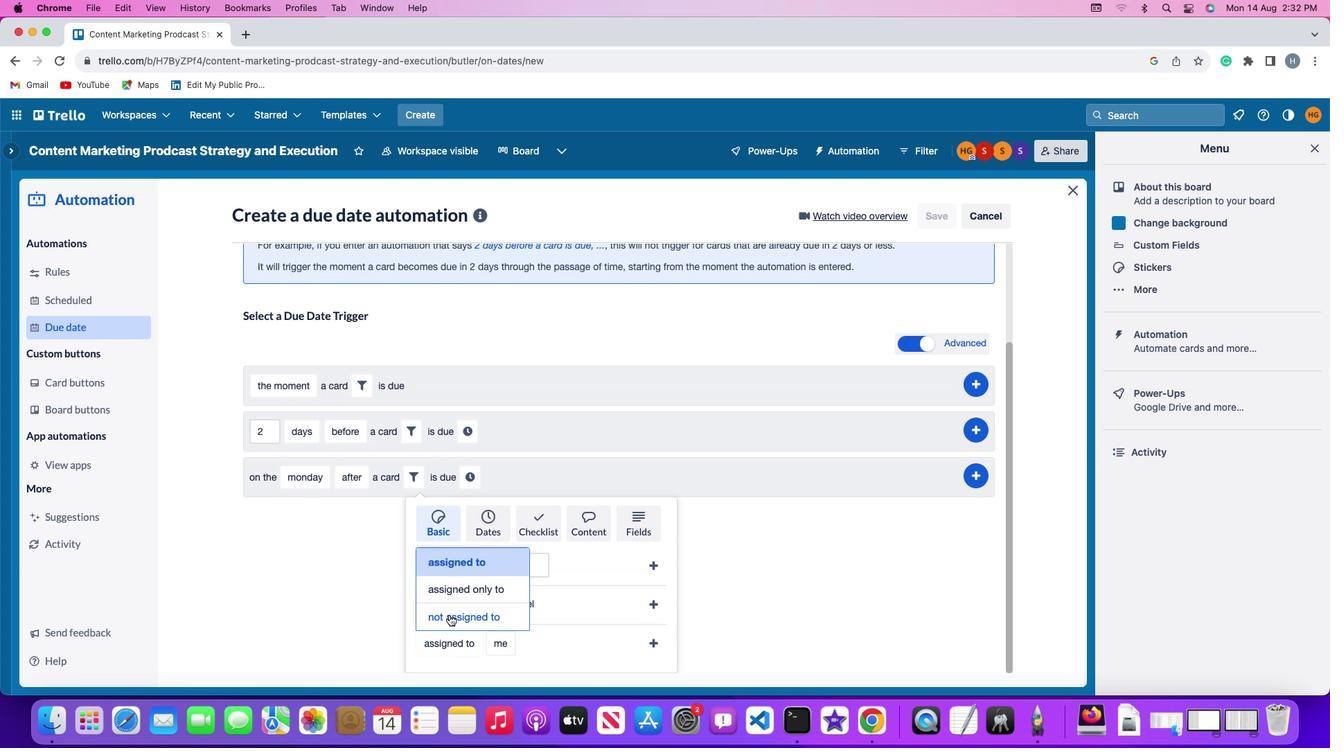 
Action: Mouse moved to (530, 645)
Screenshot: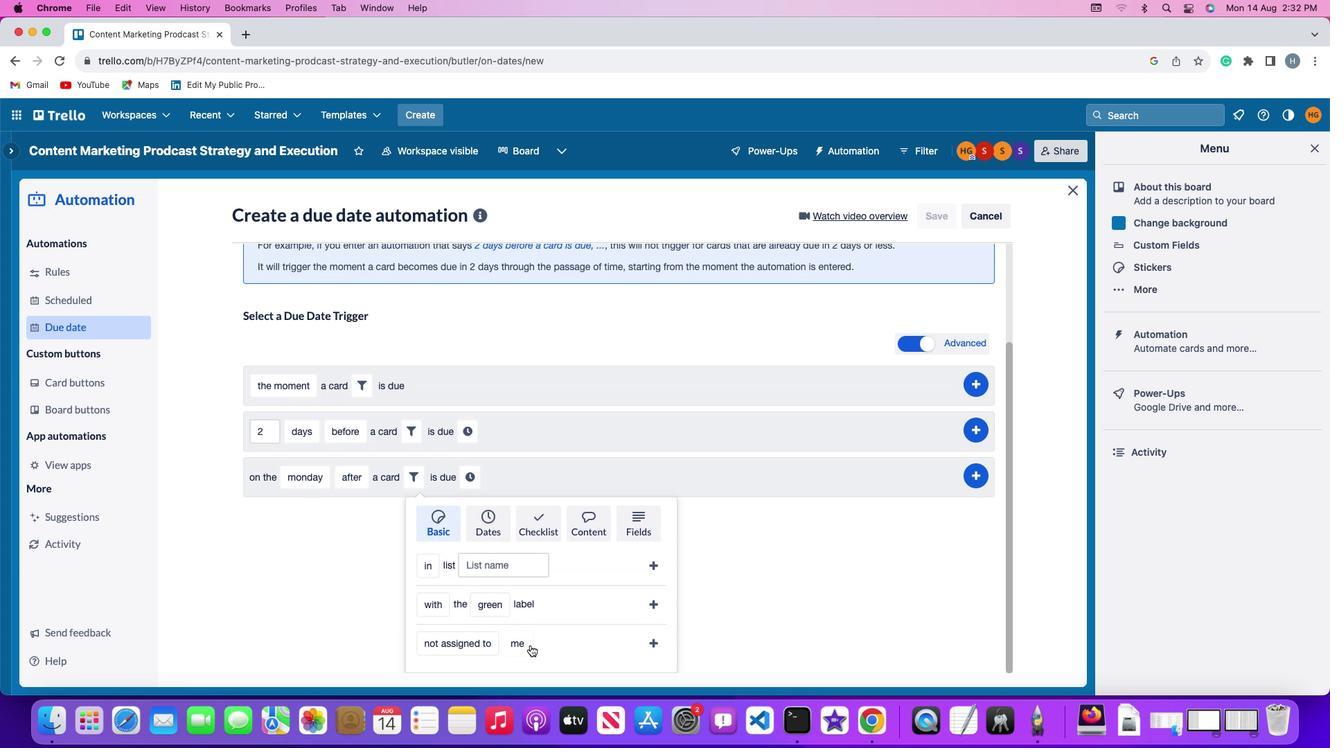 
Action: Mouse pressed left at (530, 645)
Screenshot: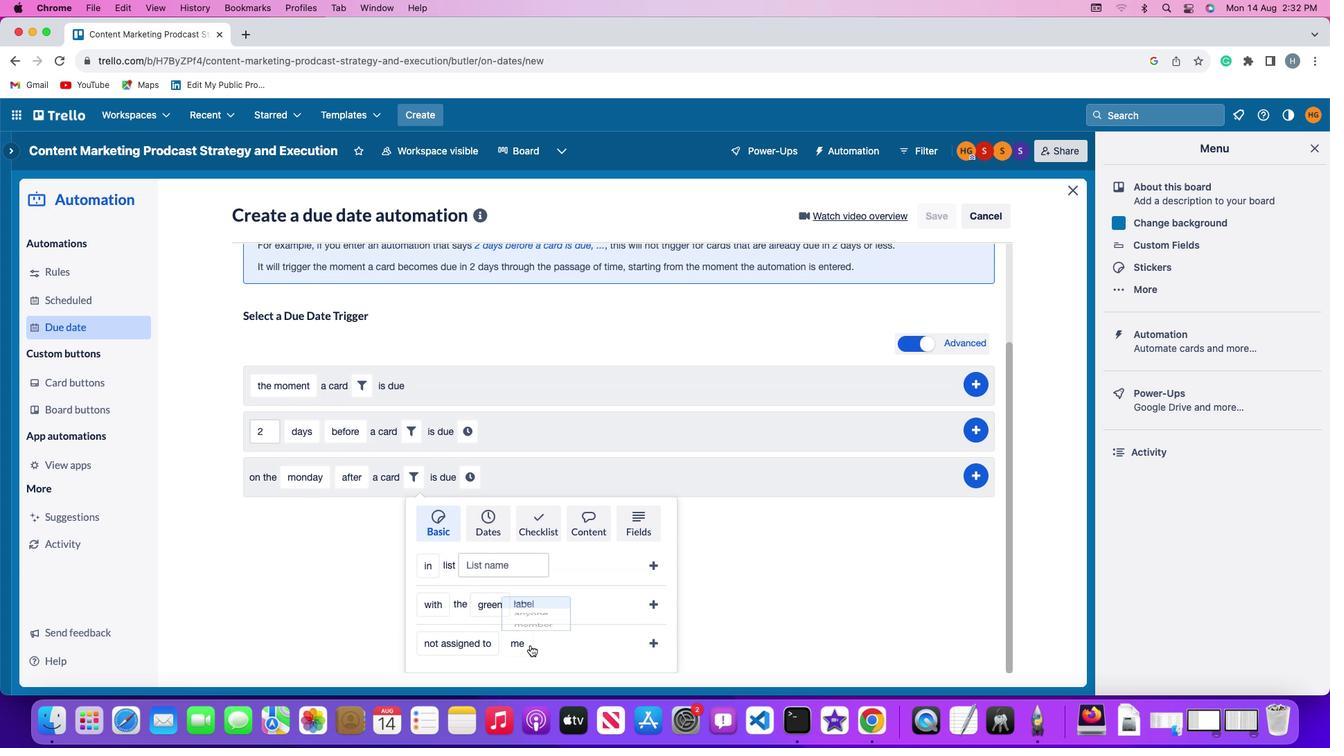 
Action: Mouse moved to (530, 616)
Screenshot: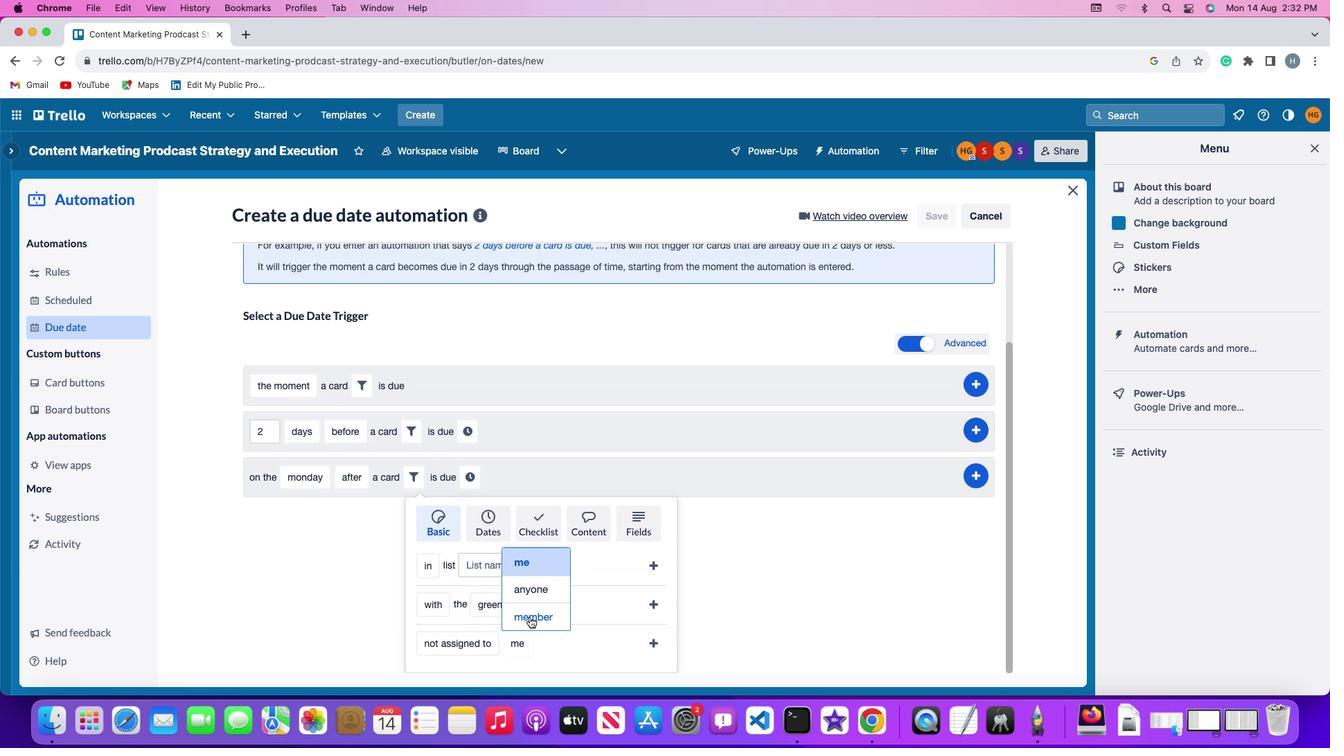 
Action: Mouse pressed left at (530, 616)
Screenshot: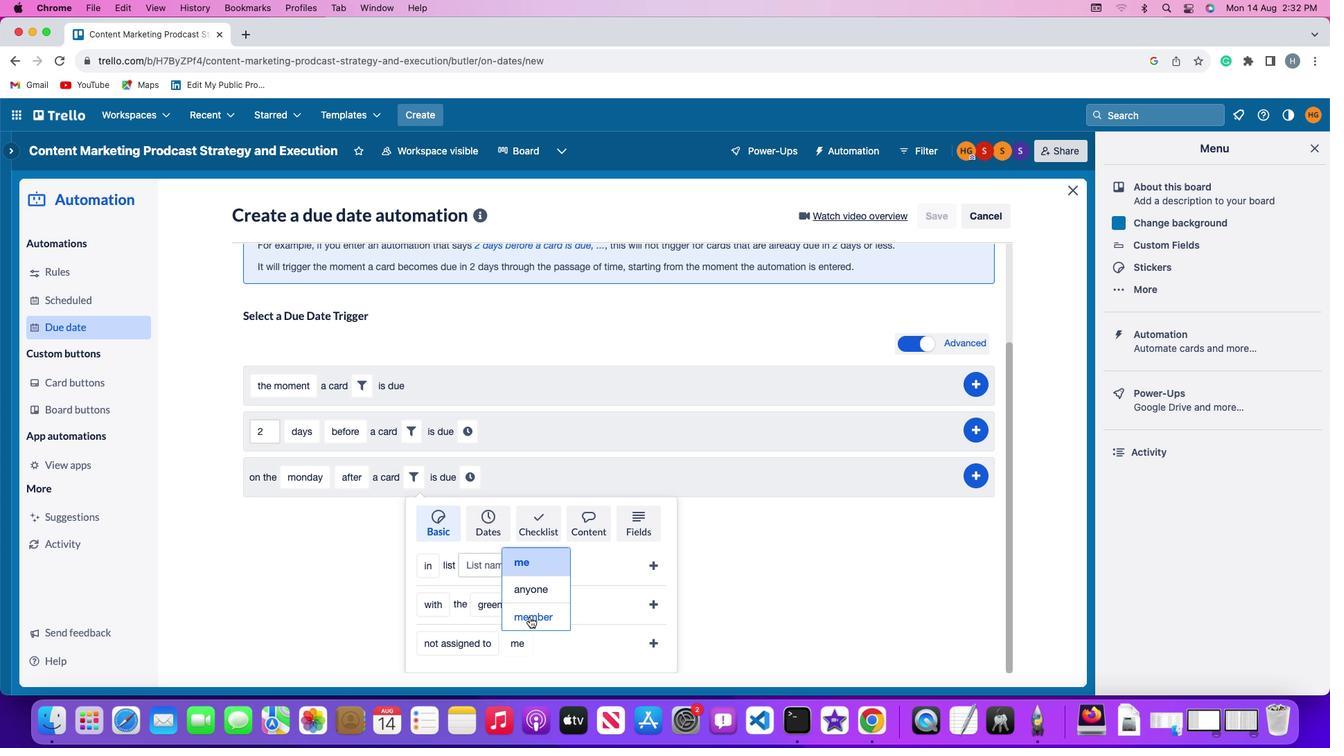 
Action: Mouse moved to (580, 639)
Screenshot: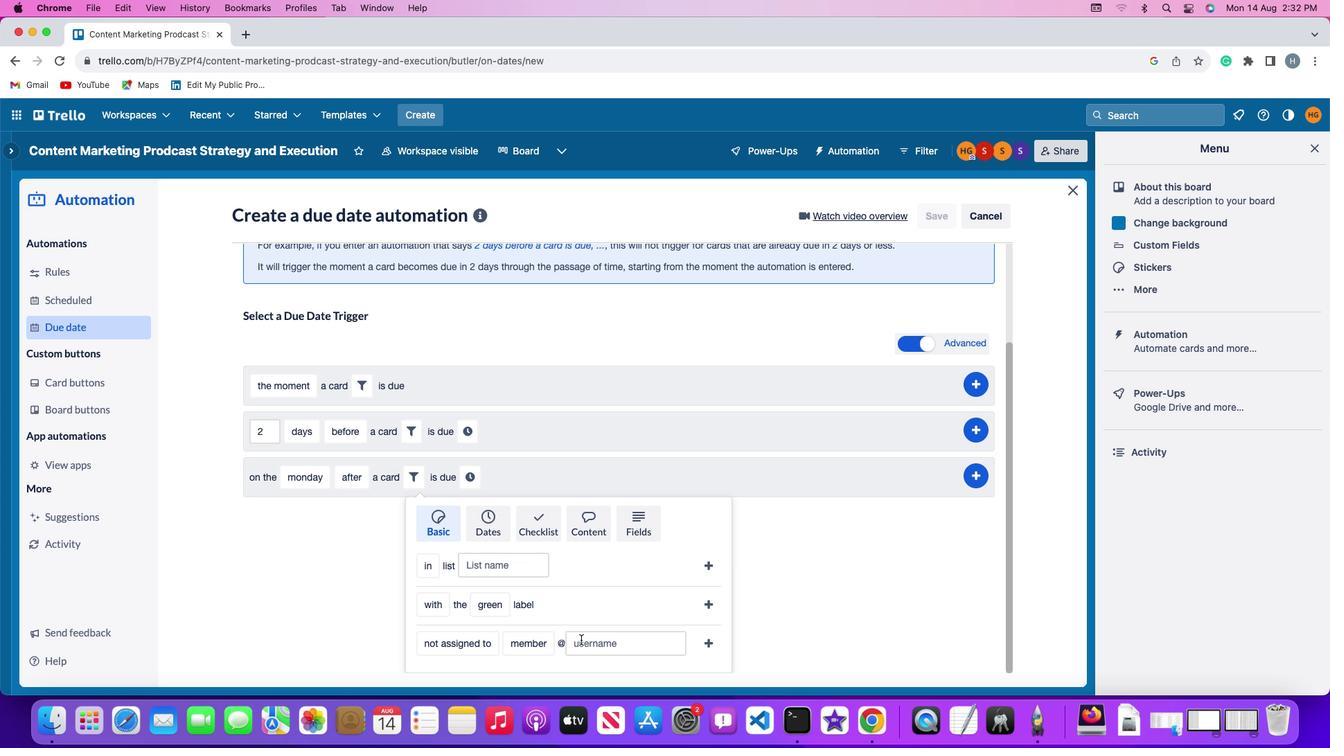 
Action: Mouse pressed left at (580, 639)
Screenshot: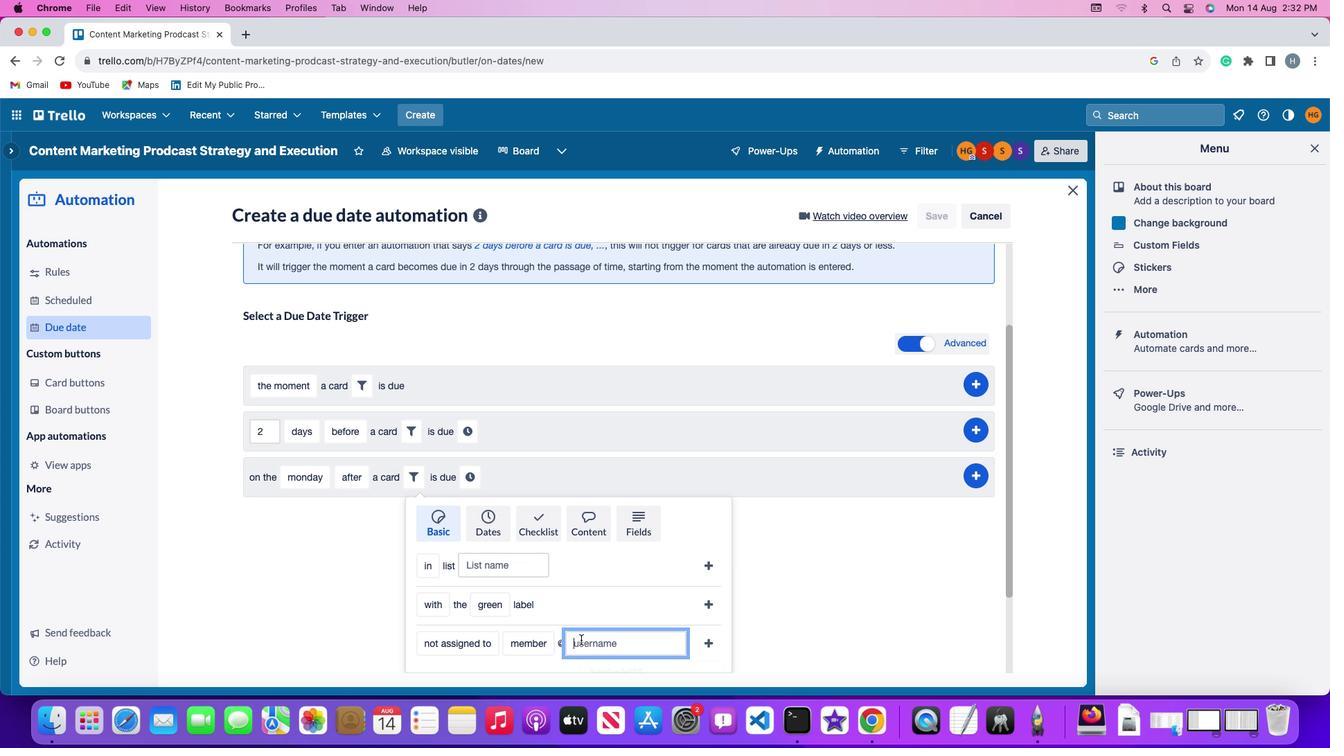 
Action: Mouse moved to (580, 639)
Screenshot: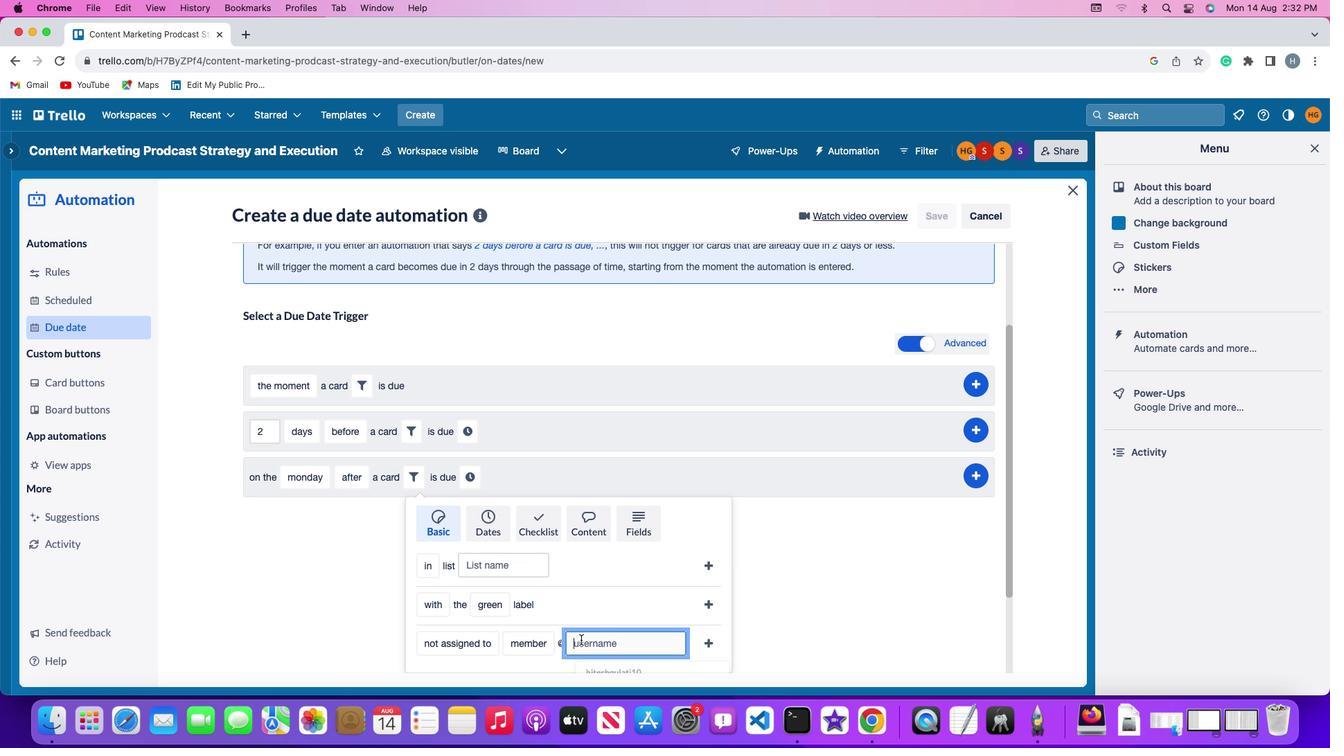 
Action: Key pressed 'a''r'
Screenshot: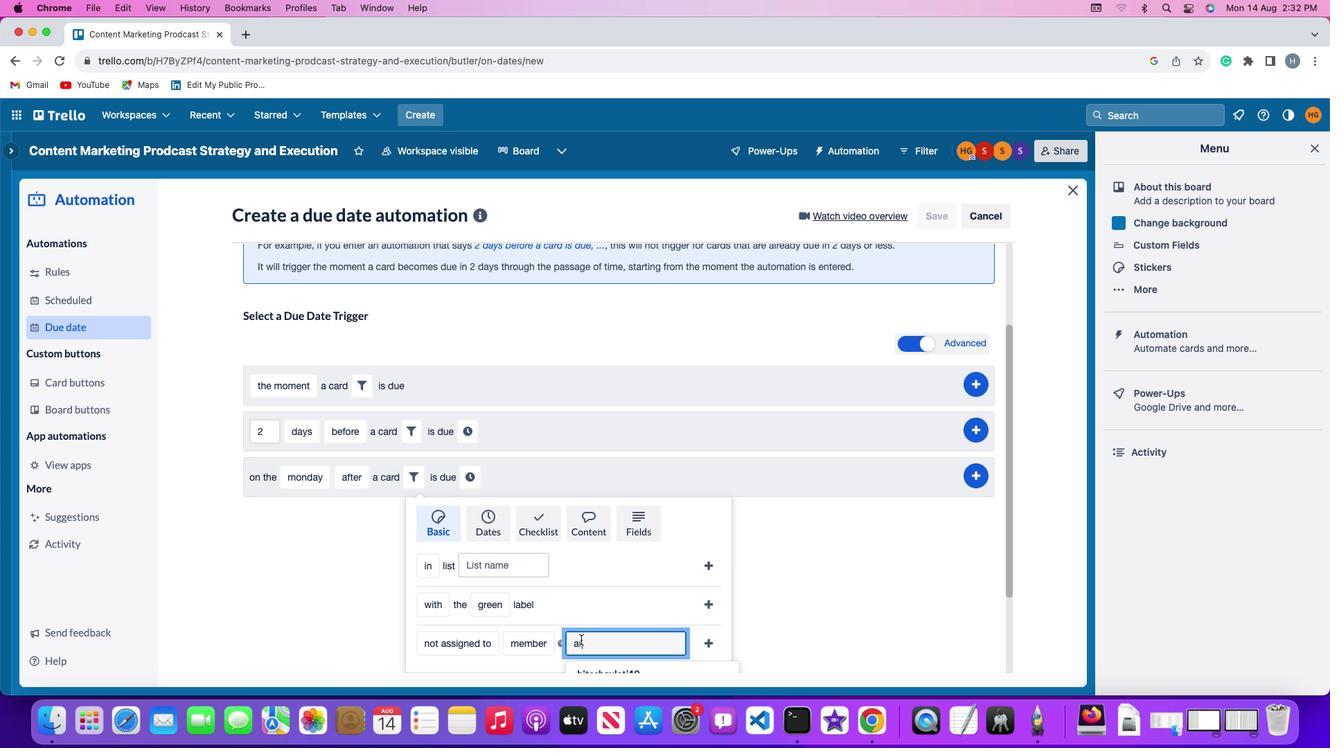 
Action: Mouse moved to (581, 639)
Screenshot: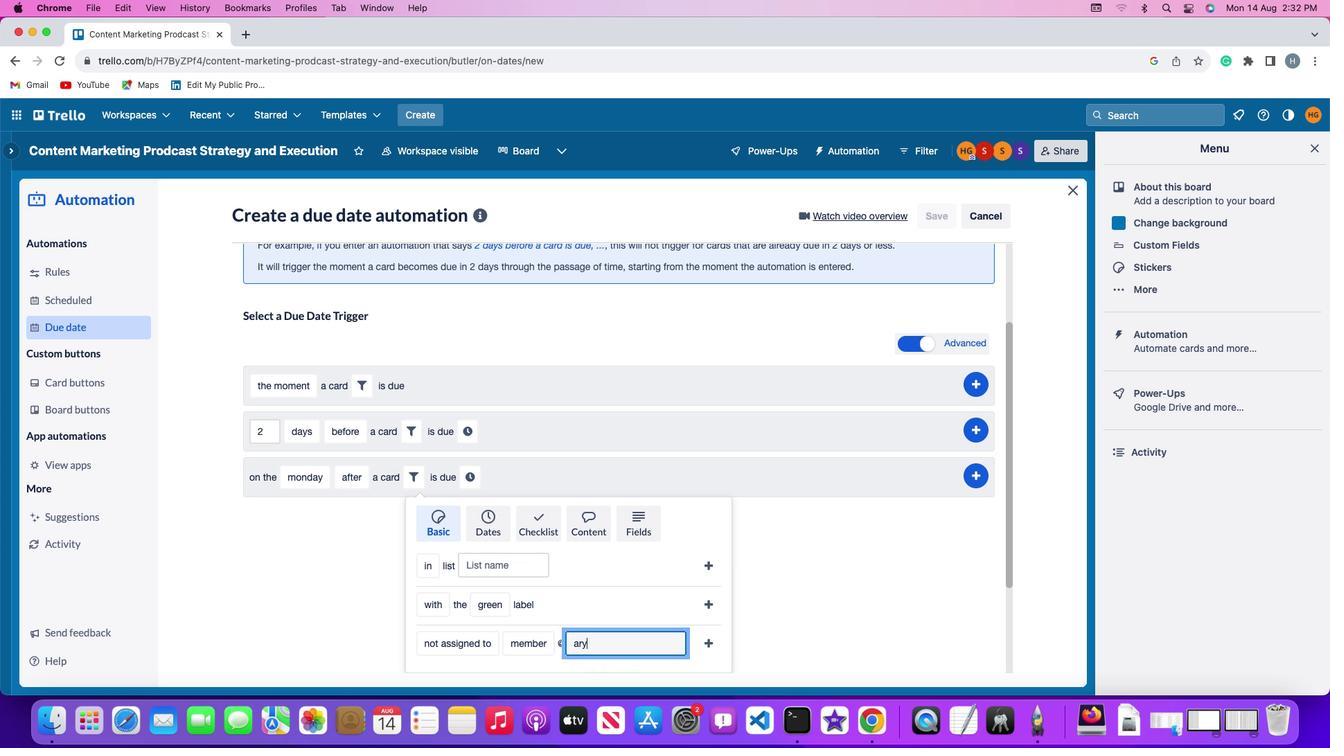 
Action: Key pressed 'y''a''n'
Screenshot: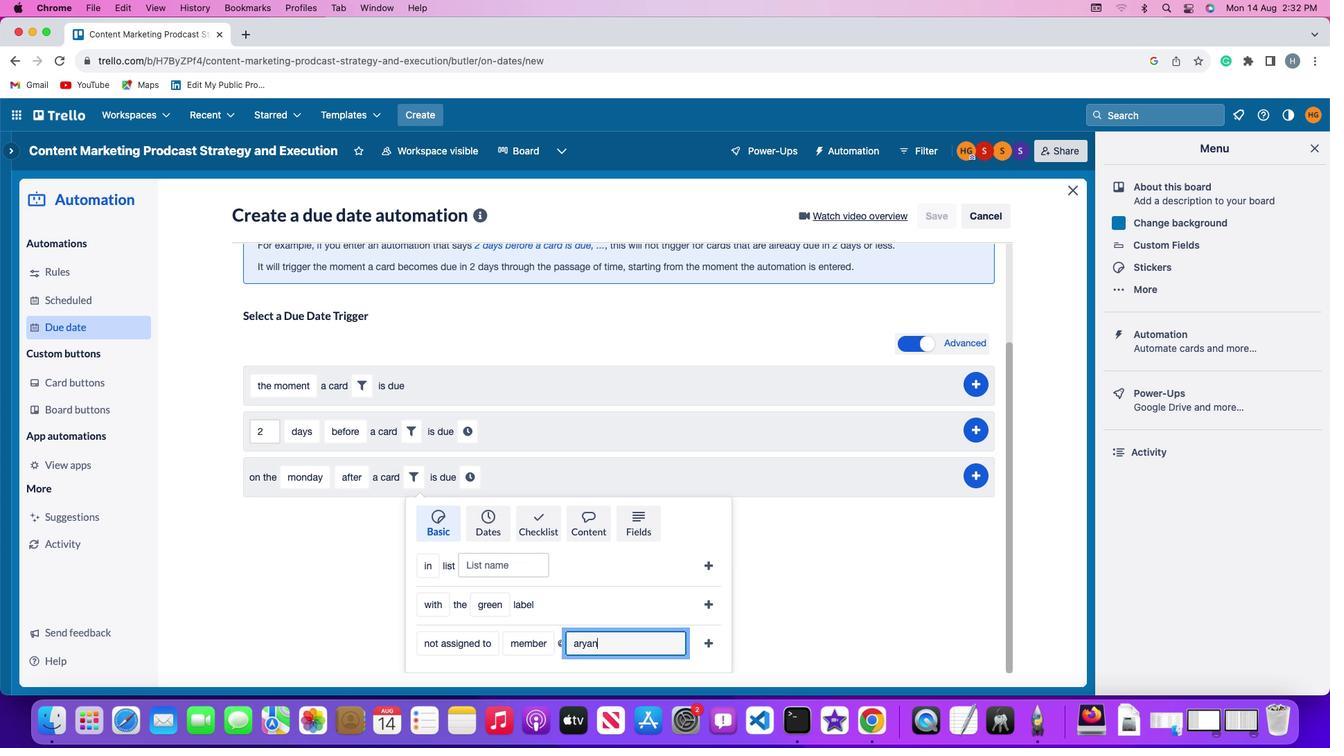 
Action: Mouse moved to (707, 641)
Screenshot: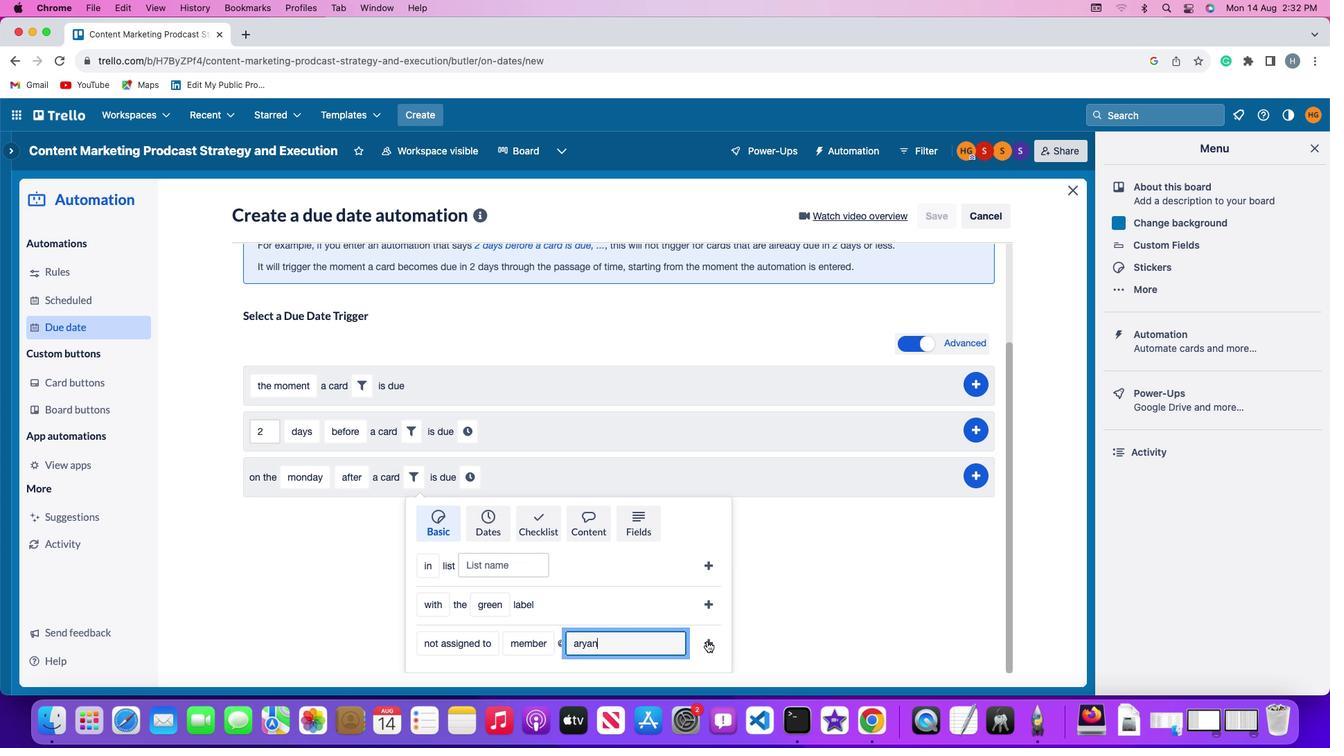 
Action: Mouse pressed left at (707, 641)
Screenshot: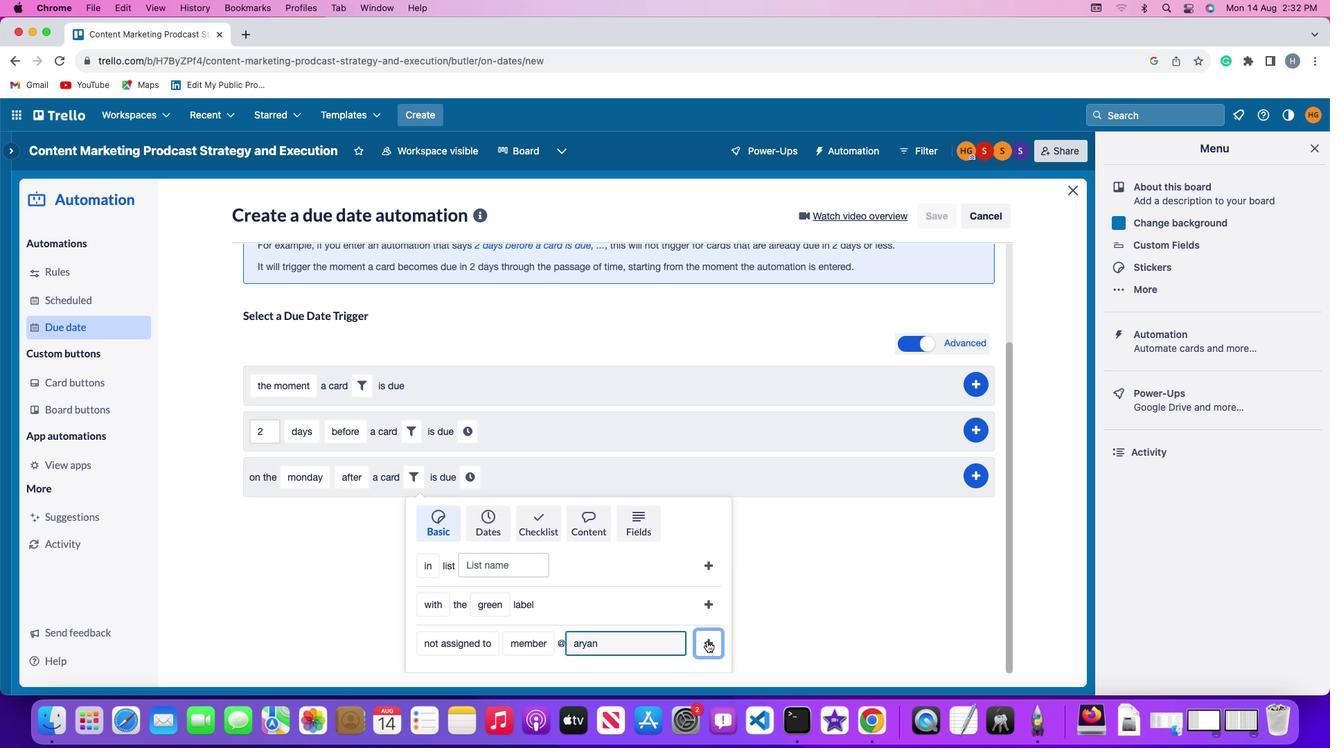 
Action: Mouse moved to (643, 609)
Screenshot: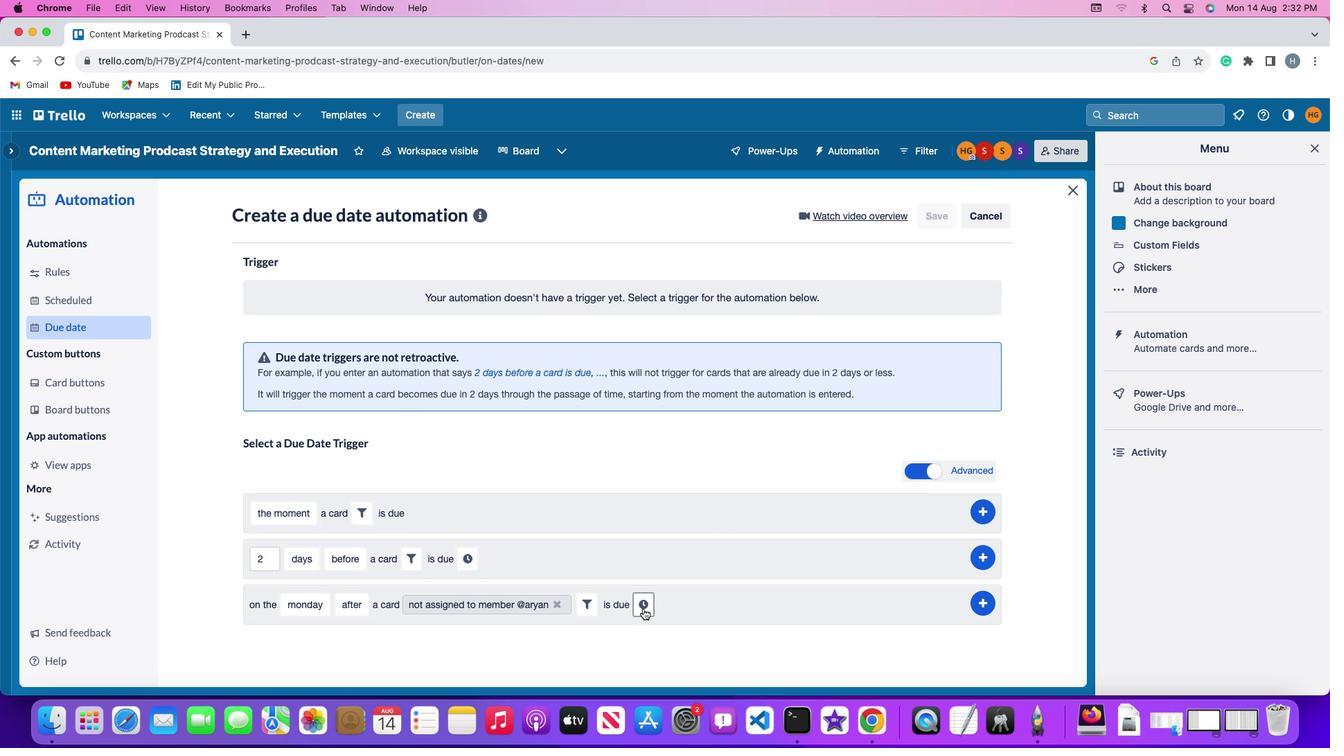 
Action: Mouse pressed left at (643, 609)
Screenshot: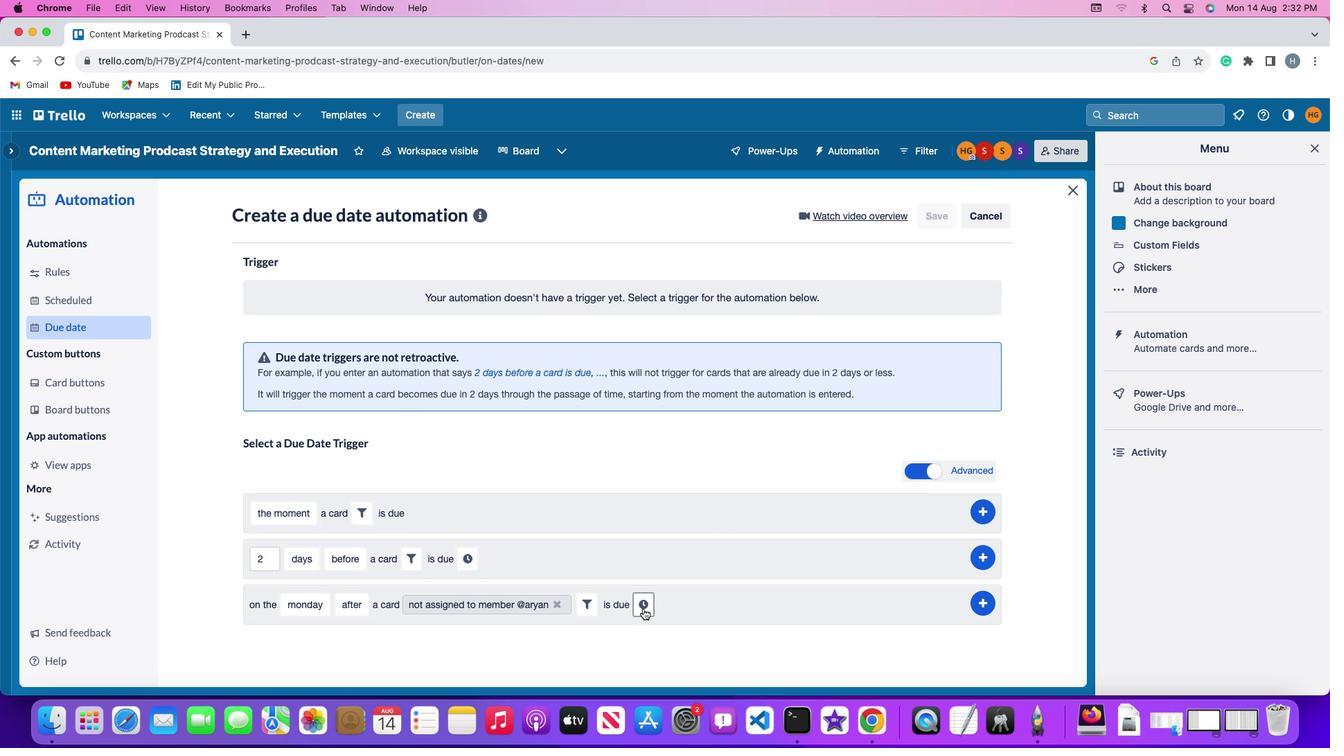 
Action: Mouse moved to (668, 611)
Screenshot: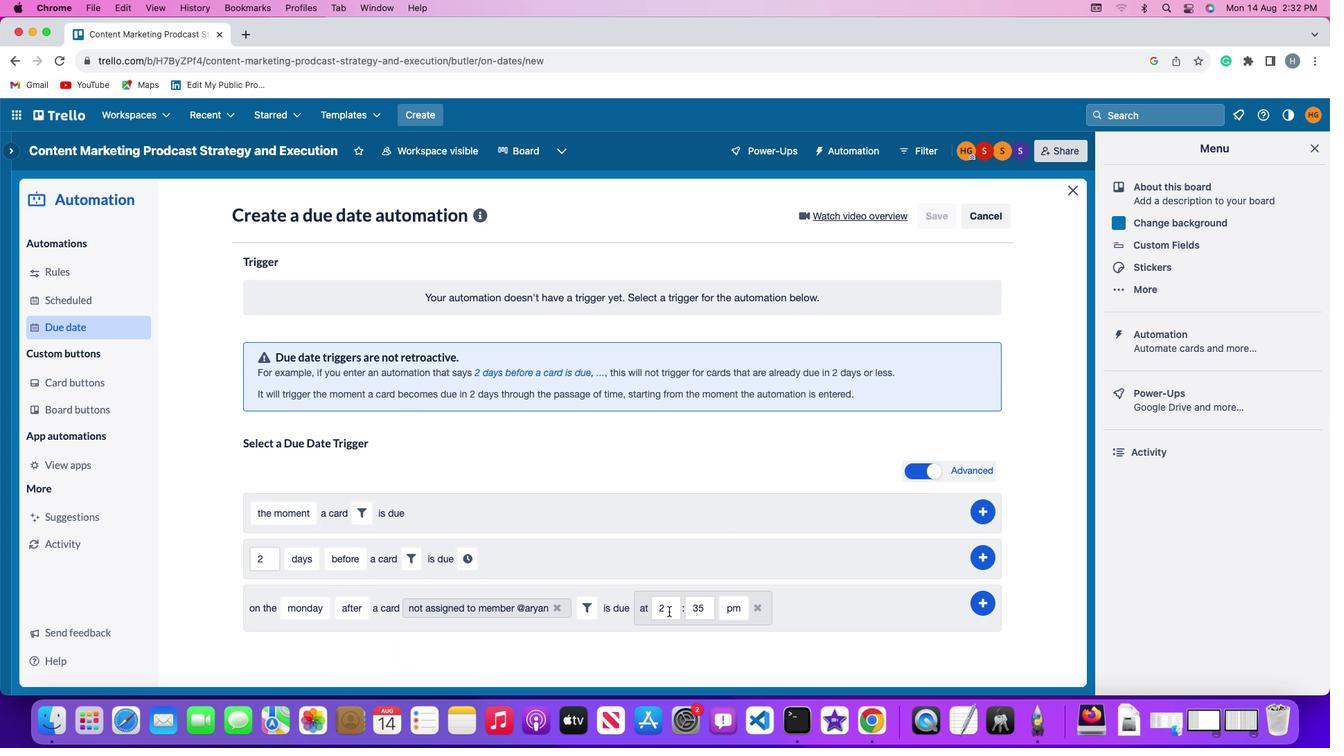 
Action: Mouse pressed left at (668, 611)
Screenshot: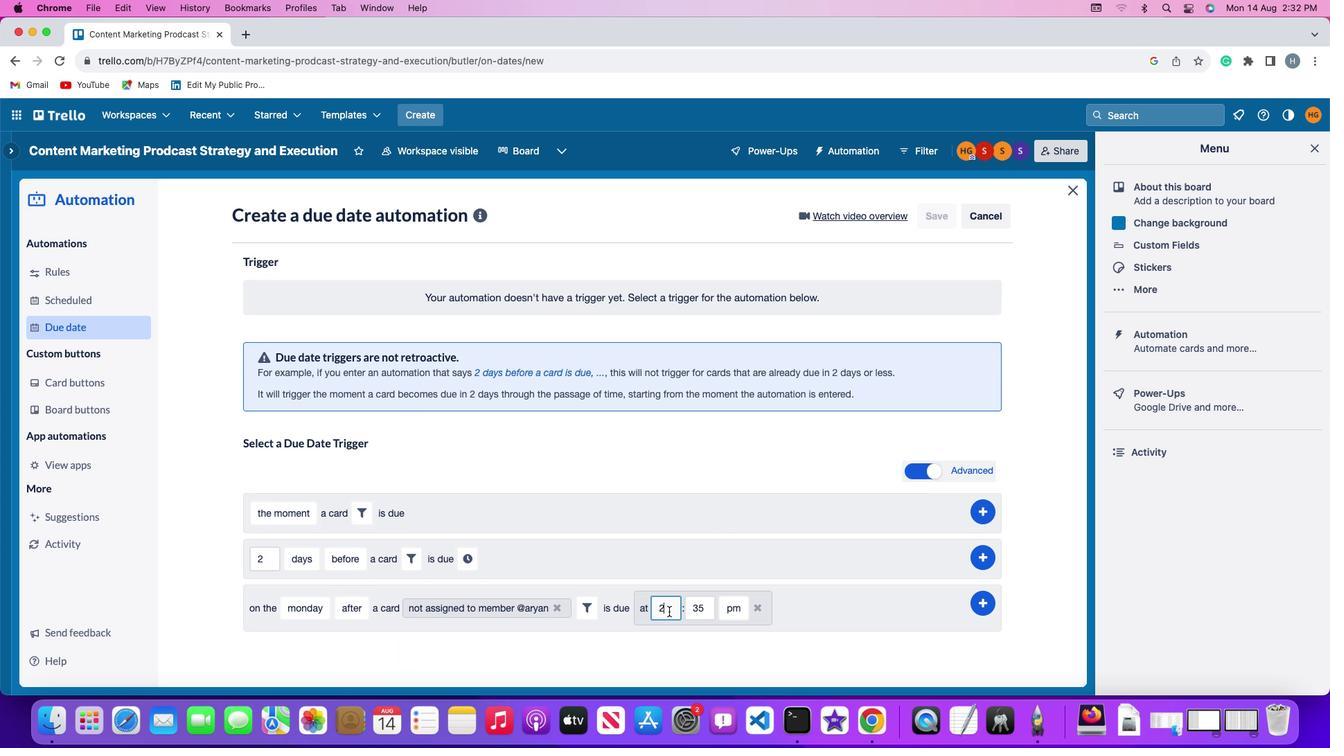 
Action: Key pressed Key.backspace'1''1'
Screenshot: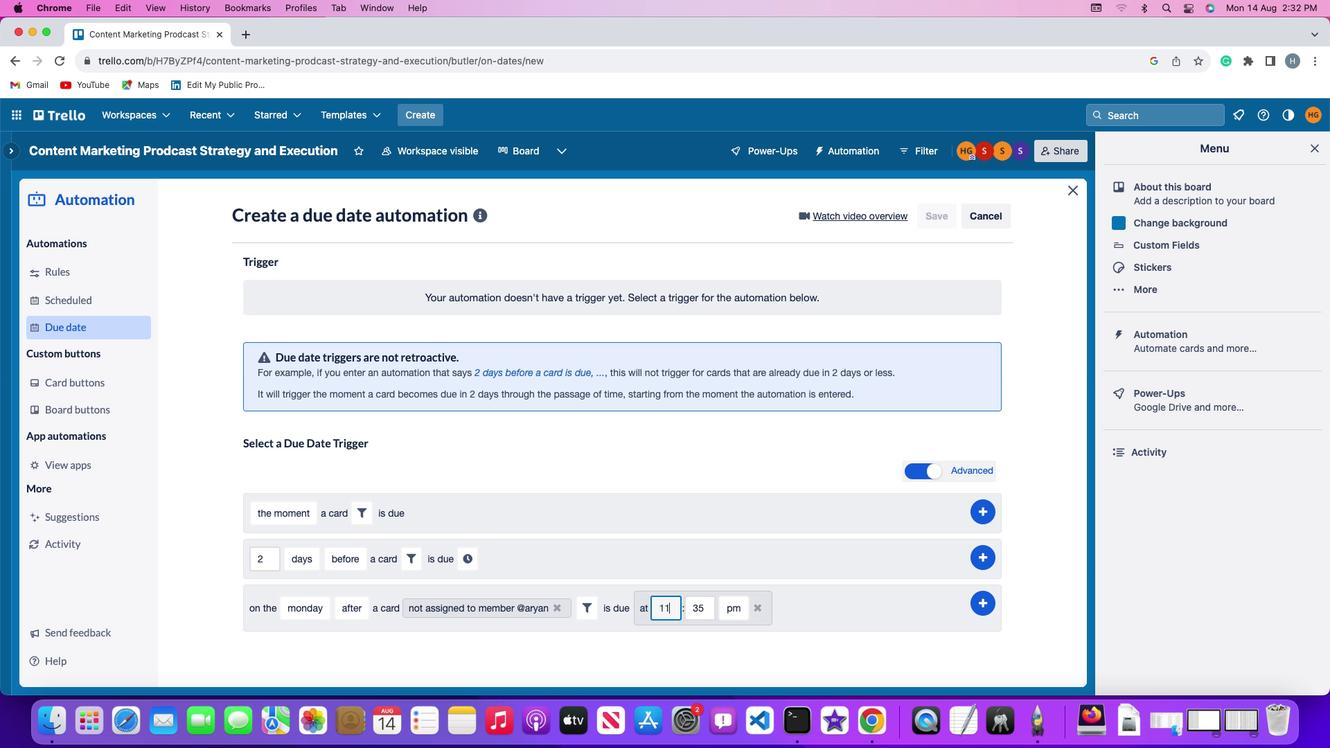 
Action: Mouse moved to (706, 607)
Screenshot: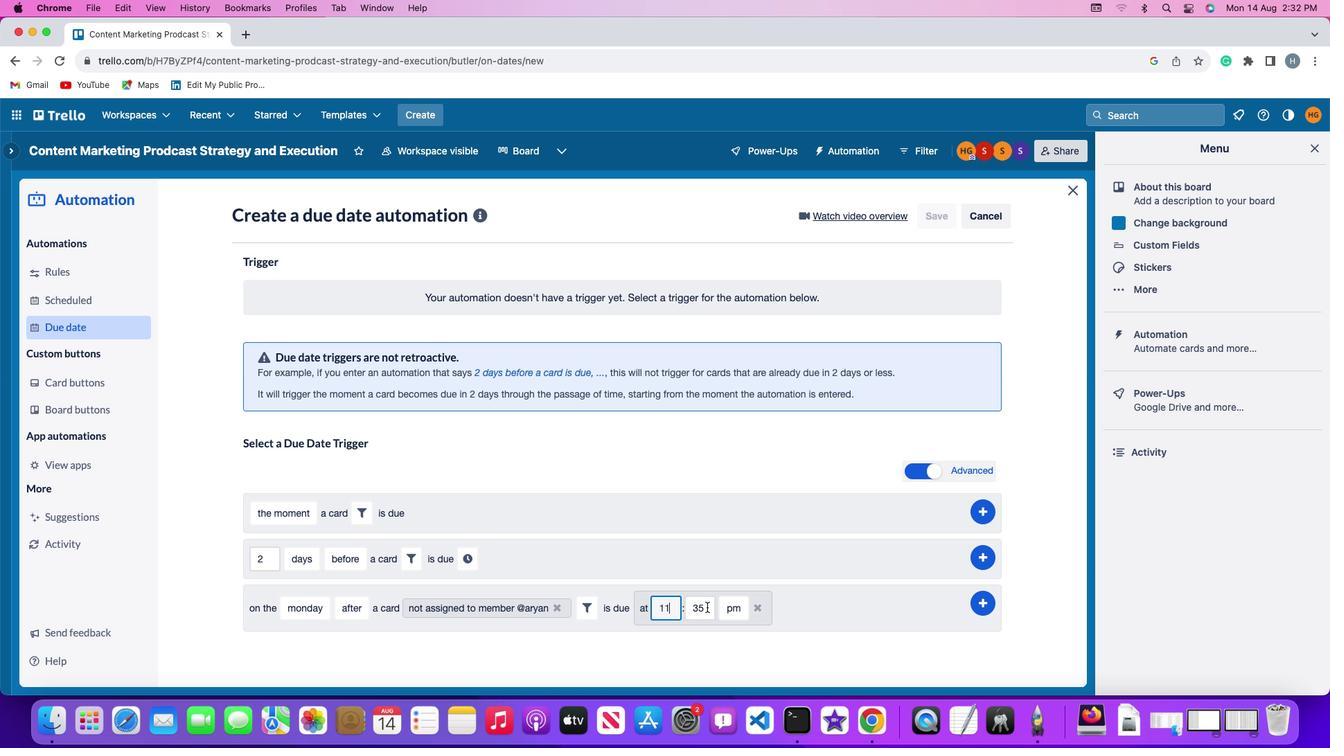 
Action: Mouse pressed left at (706, 607)
Screenshot: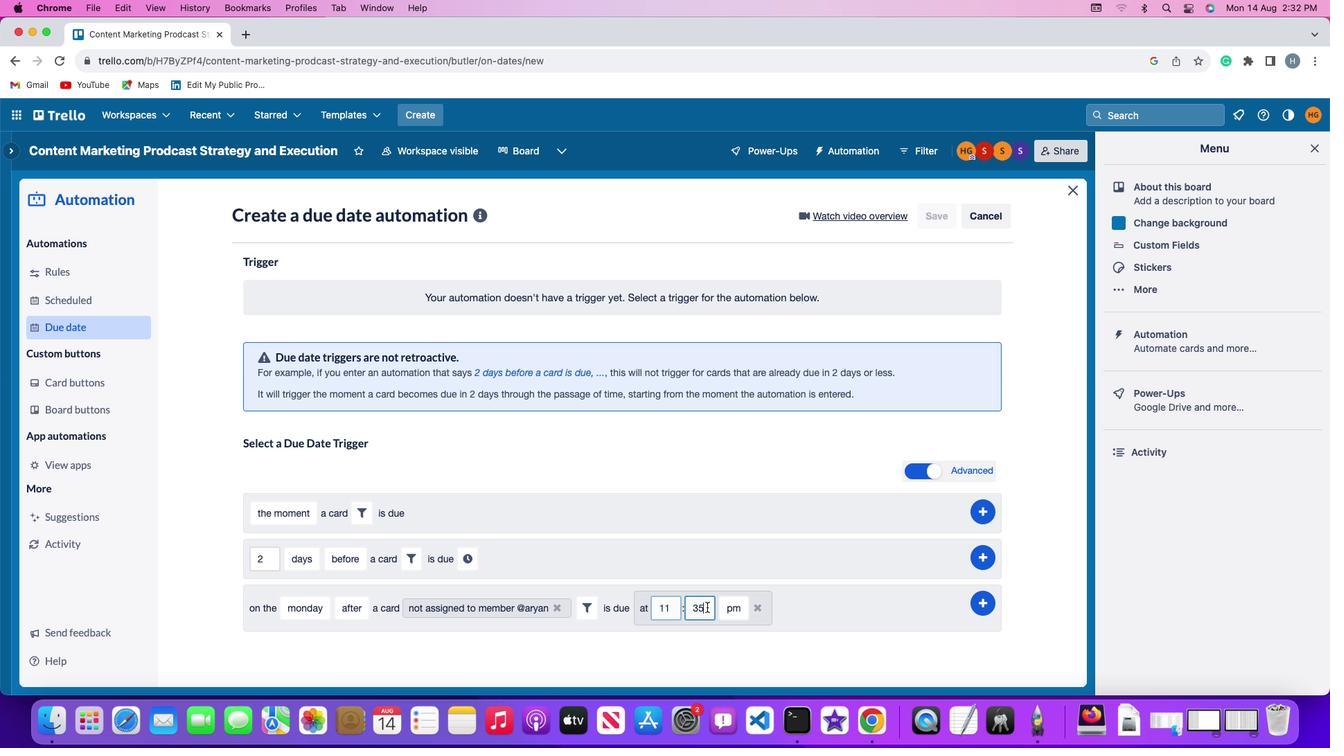 
Action: Key pressed Key.backspaceKey.backspace'0''0'
Screenshot: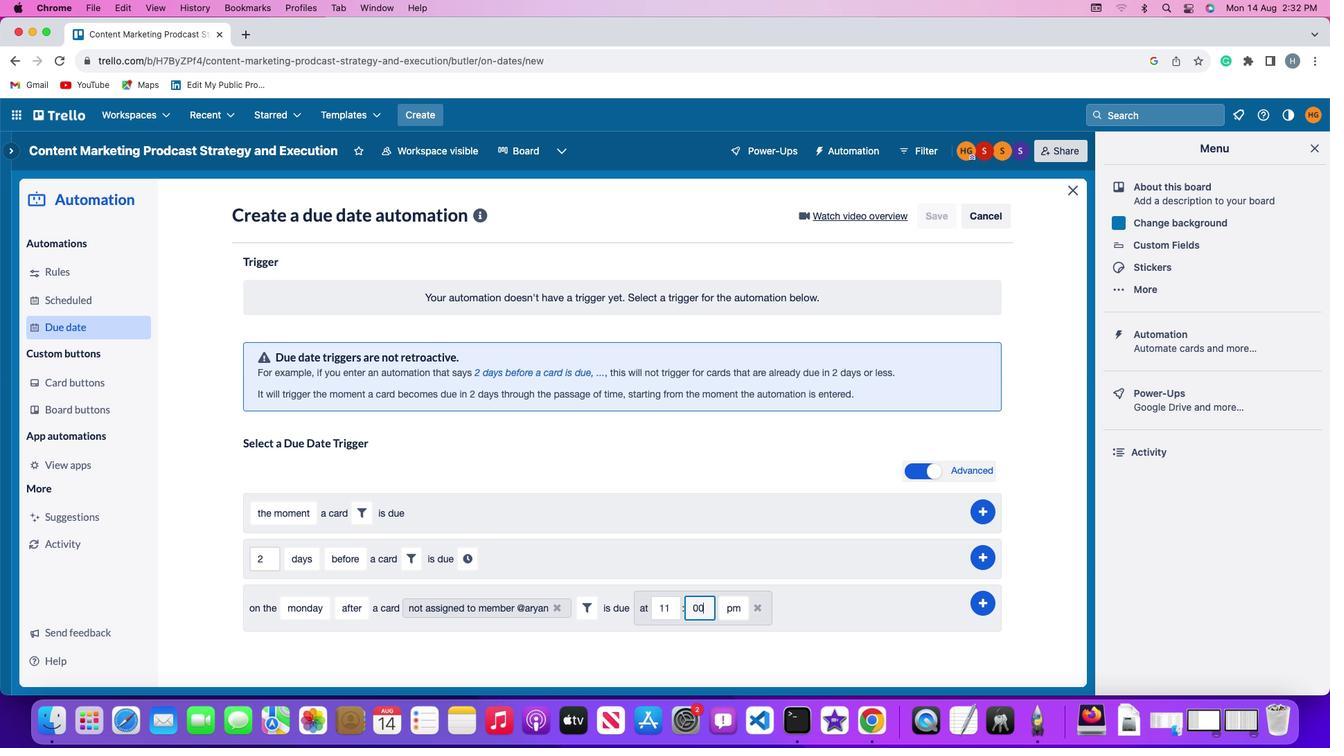 
Action: Mouse moved to (728, 607)
Screenshot: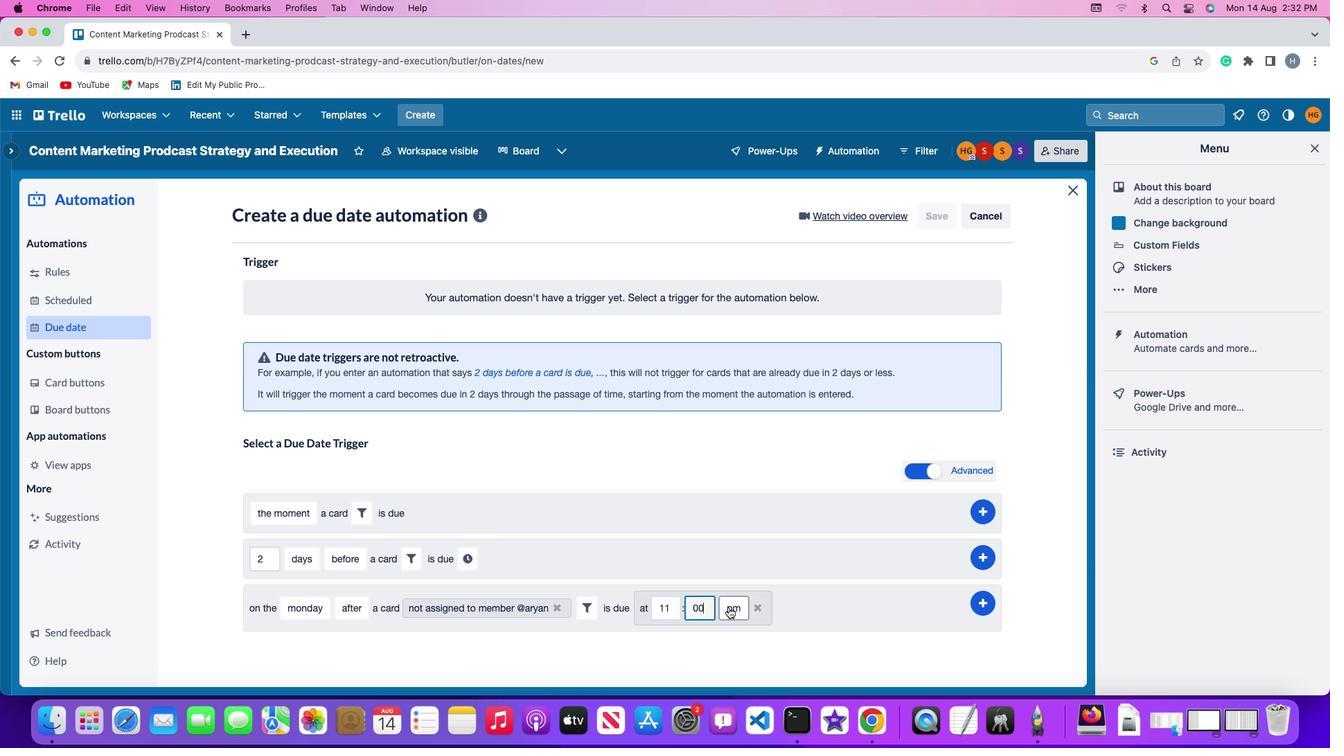 
Action: Mouse pressed left at (728, 607)
Screenshot: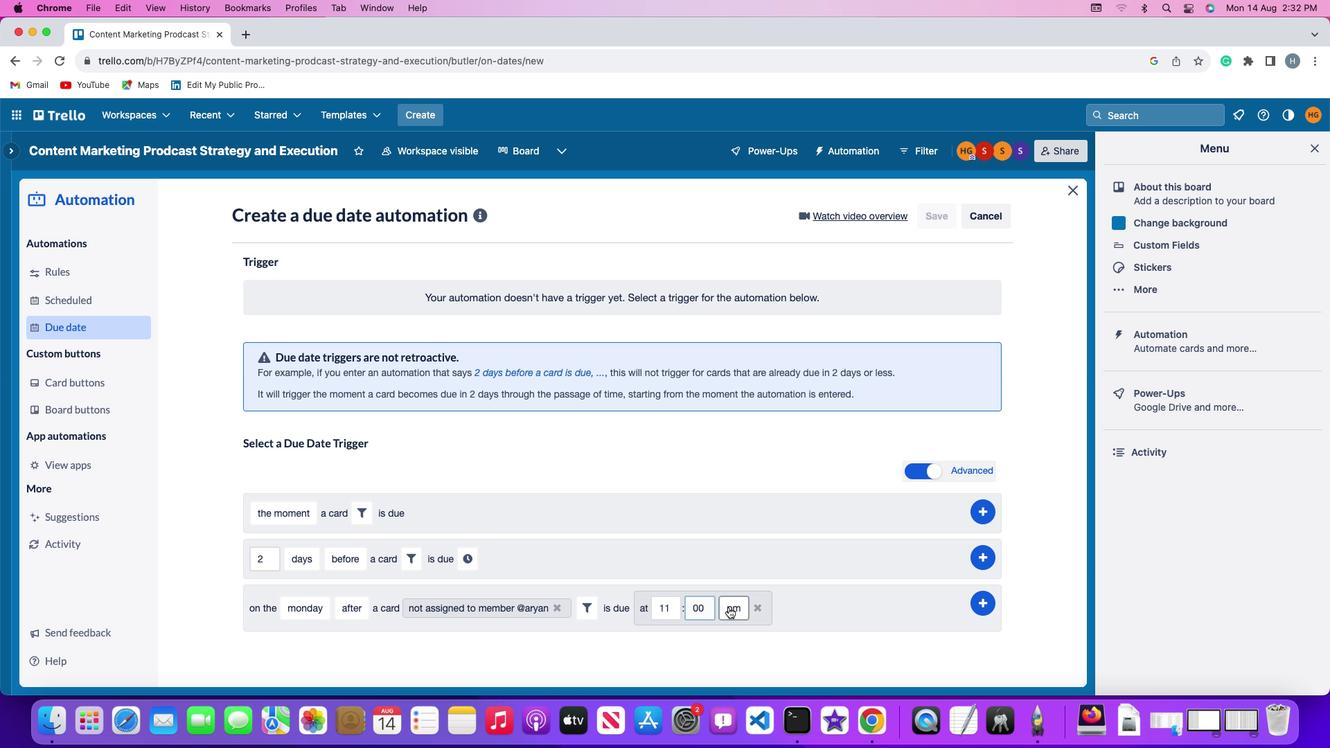 
Action: Mouse moved to (733, 632)
Screenshot: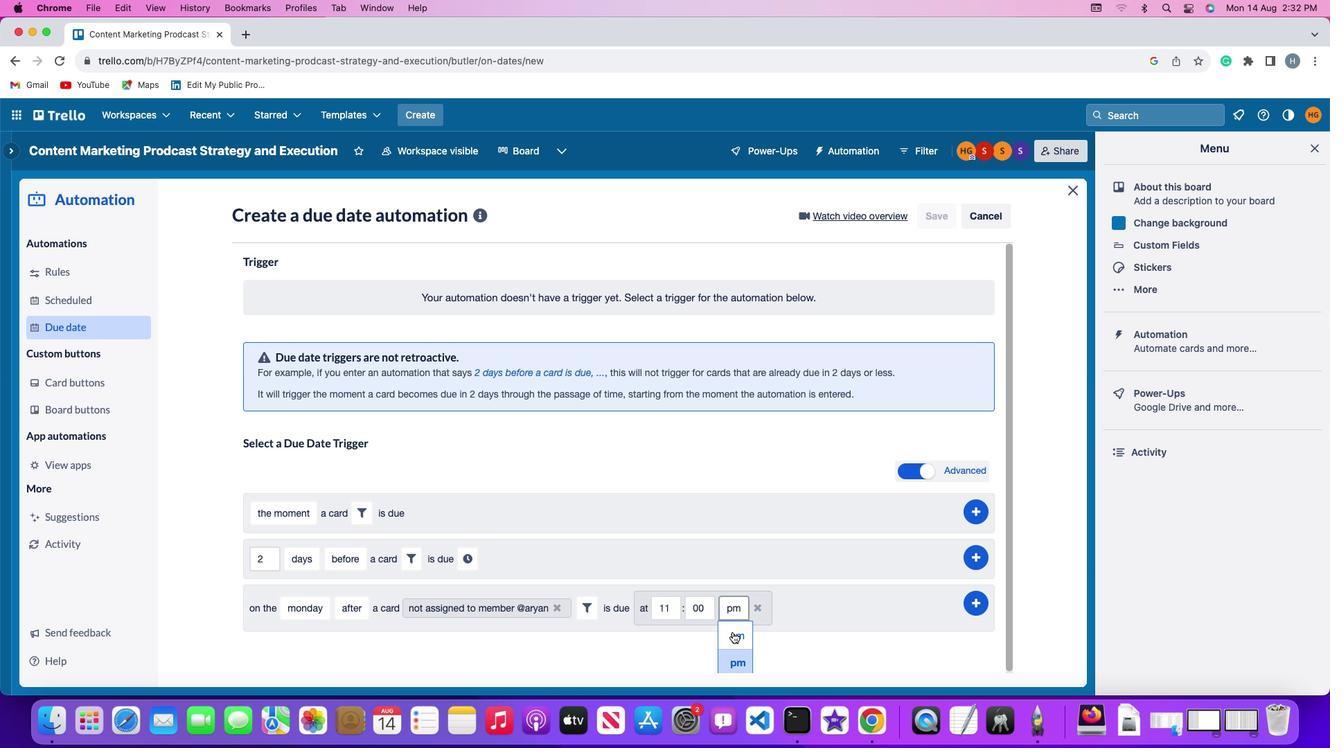 
Action: Mouse pressed left at (733, 632)
Screenshot: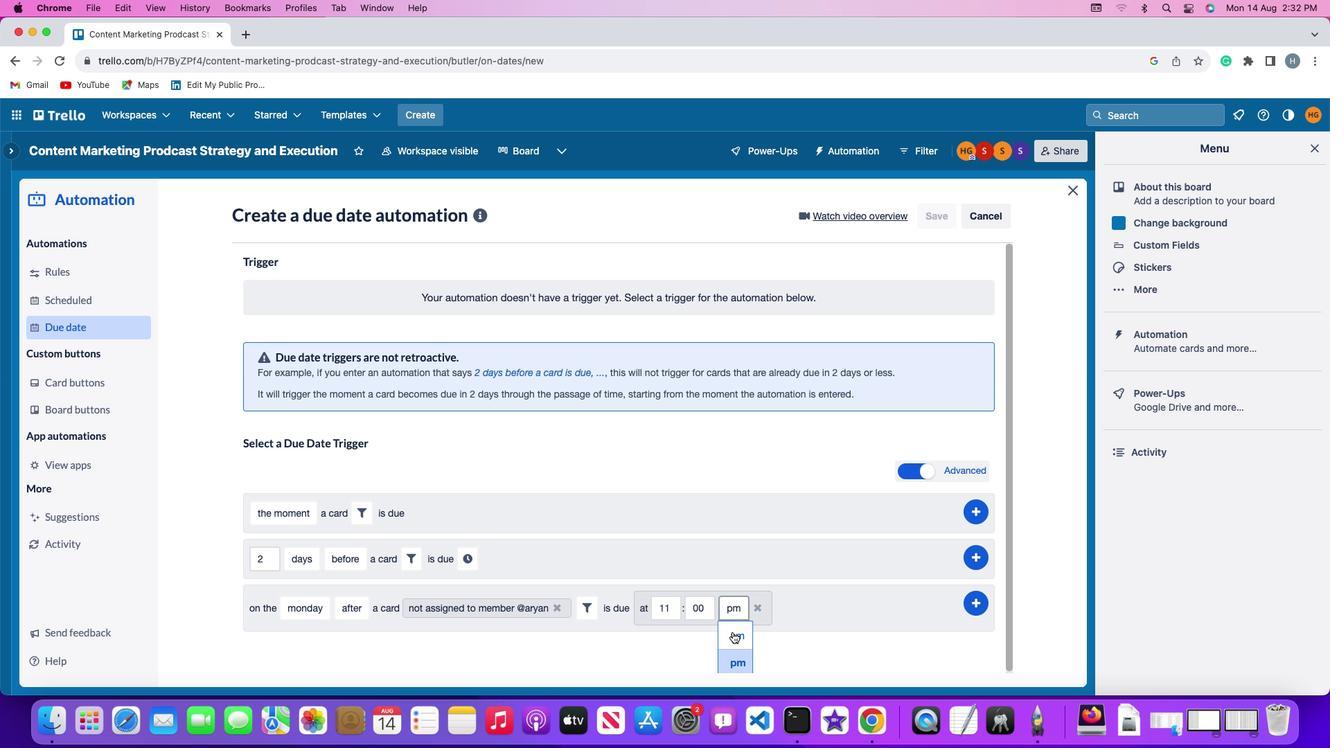 
Action: Mouse moved to (984, 601)
Screenshot: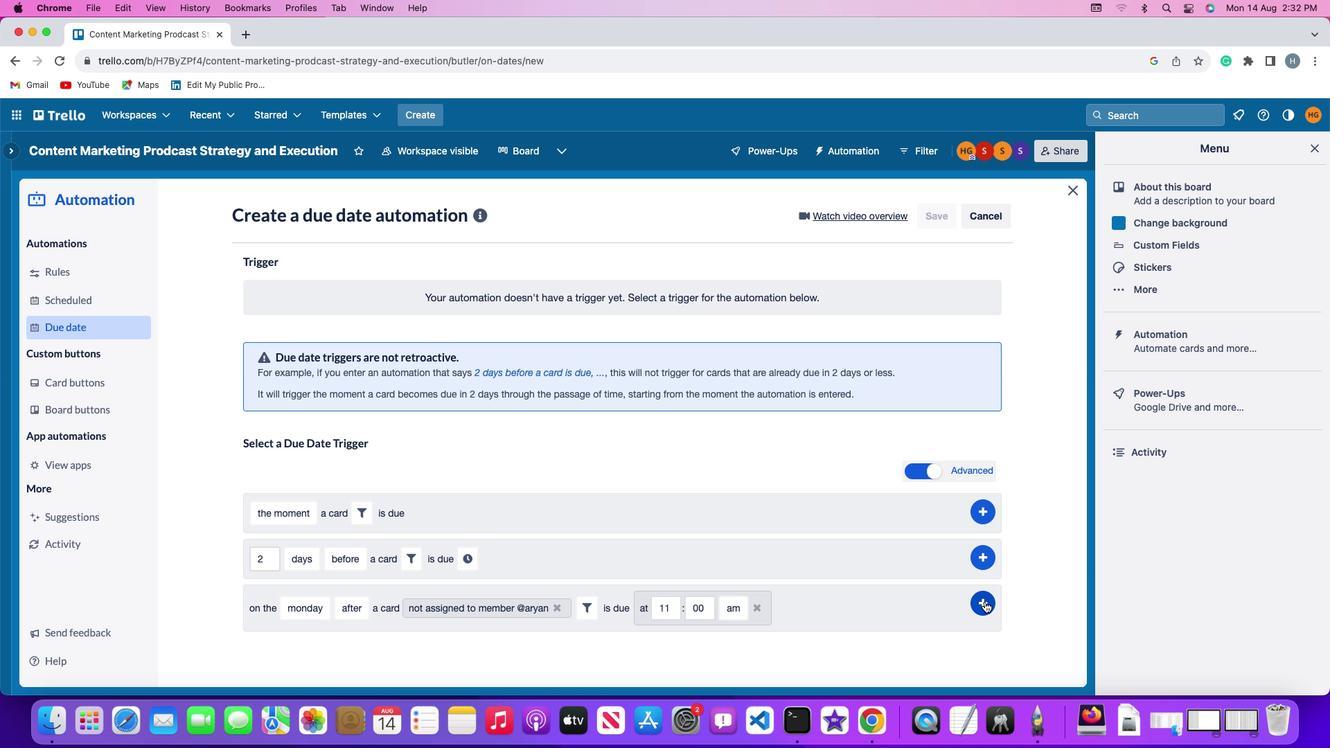 
Action: Mouse pressed left at (984, 601)
Screenshot: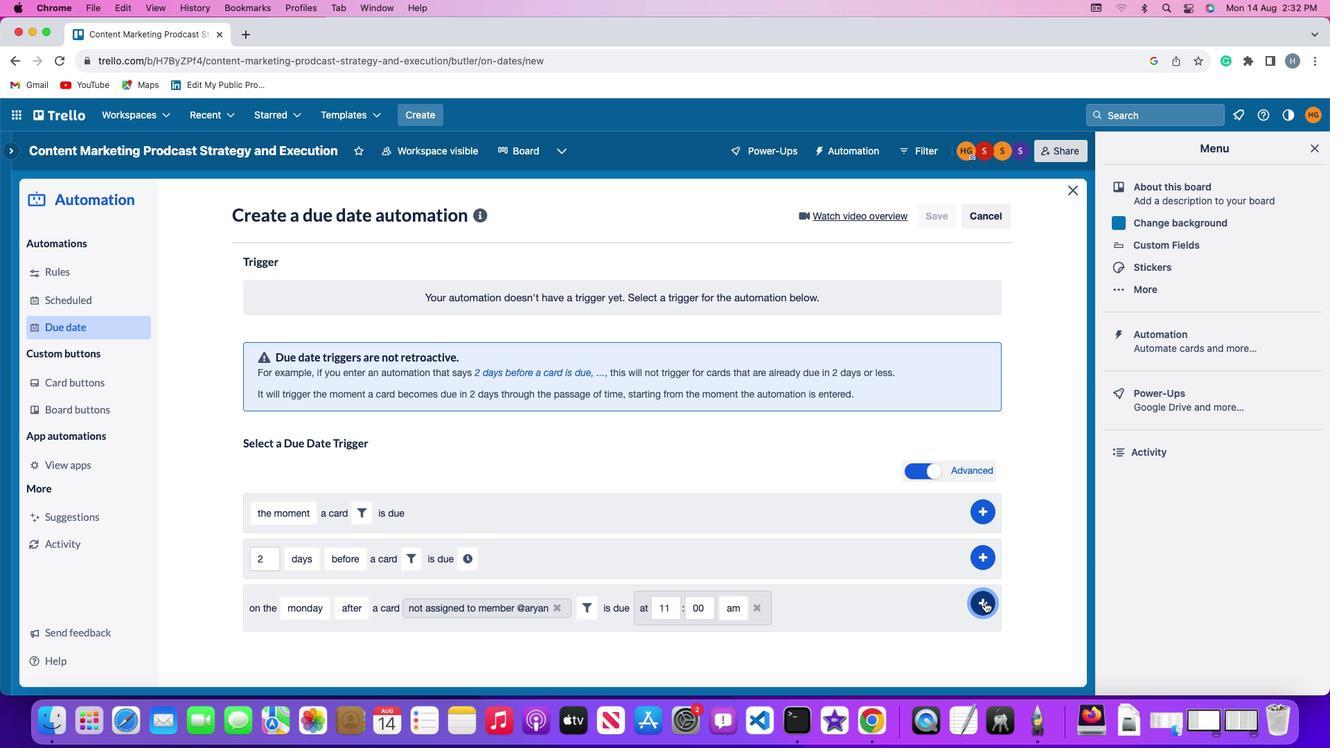 
Action: Mouse moved to (1030, 518)
Screenshot: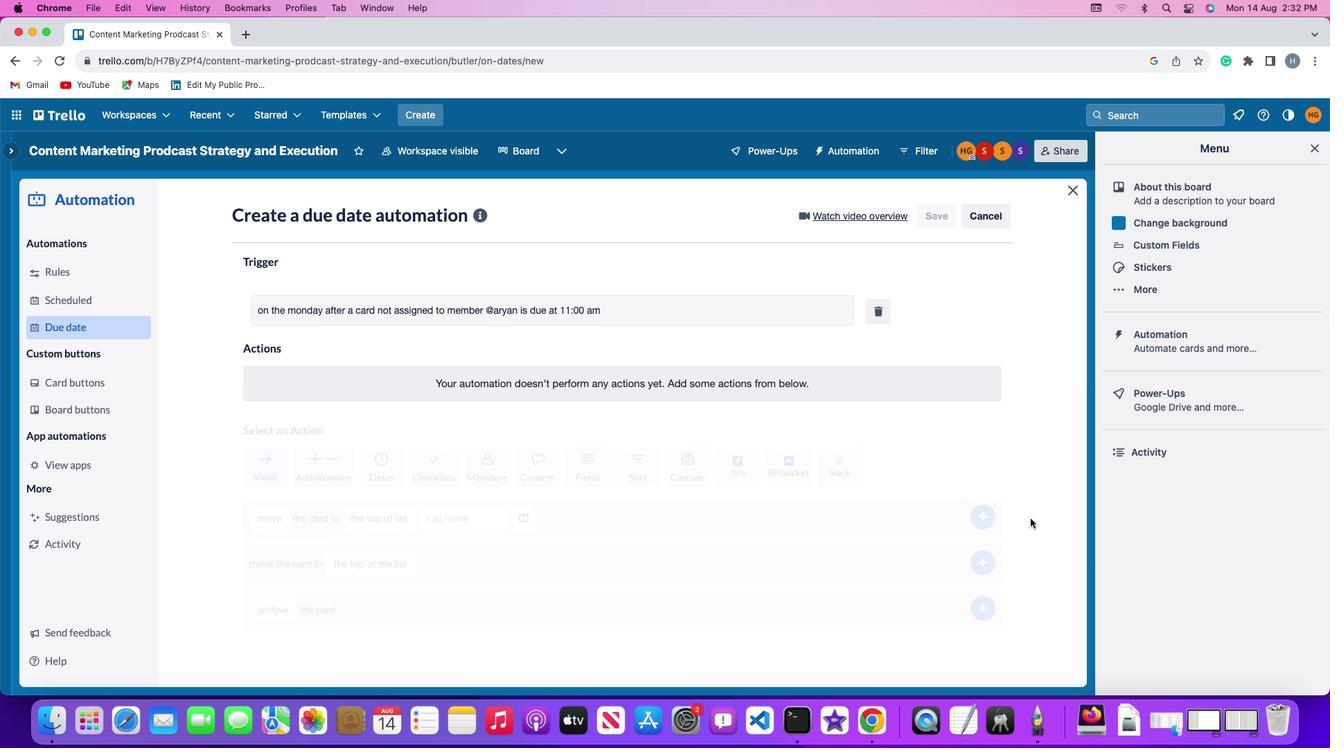 
